Task: In the sheet Budget Analysis ToolFont size of heading  18 Font style of dataoswald 'Font size of data '9 Alignment of headline & dataAlign center.   Fill color in heading, Red Font color of dataIn the sheet  Attendance Sheet for Weekly Assessmentbook
Action: Mouse moved to (295, 134)
Screenshot: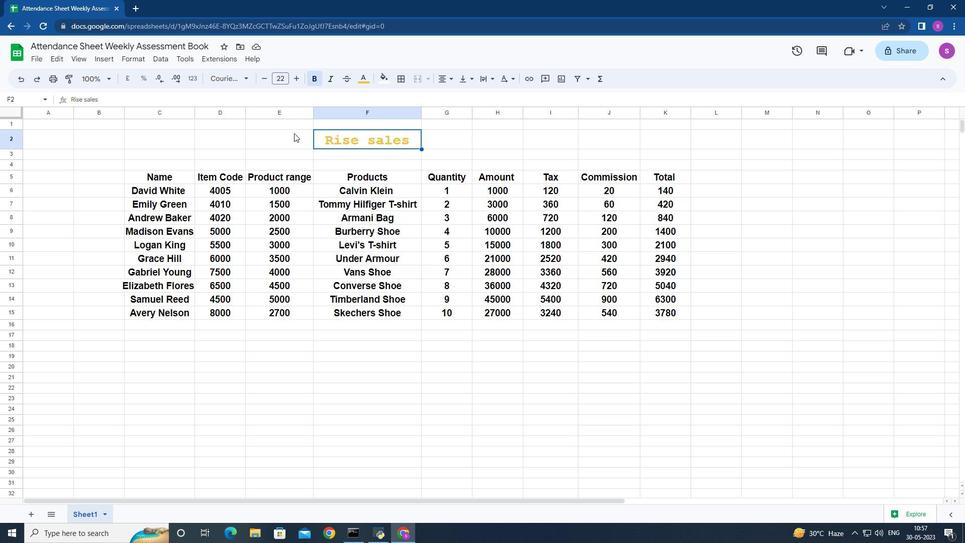 
Action: Mouse pressed left at (295, 134)
Screenshot: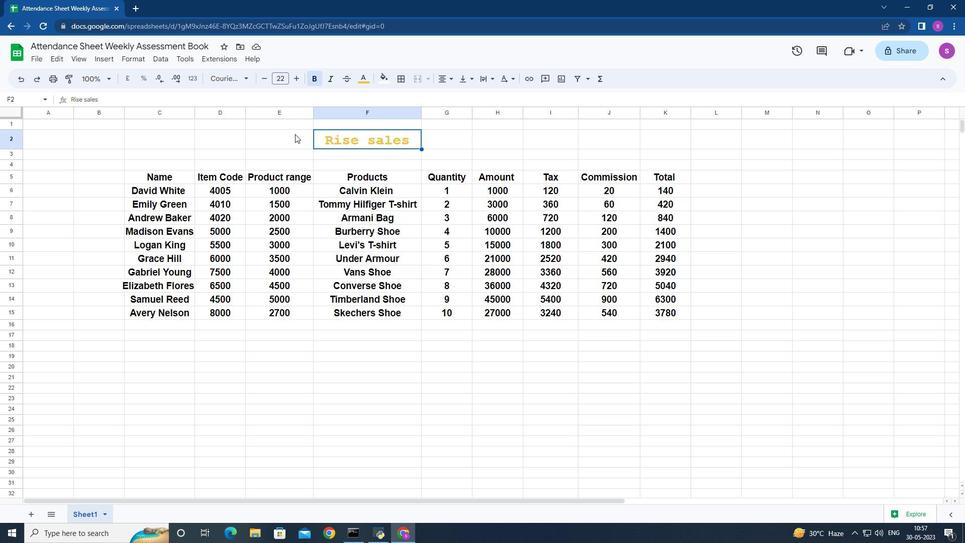 
Action: Mouse moved to (266, 76)
Screenshot: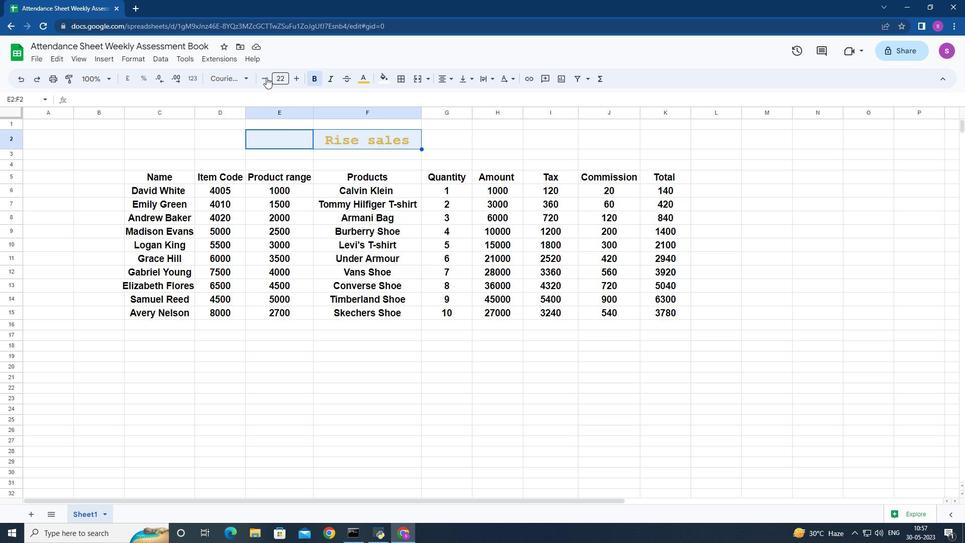 
Action: Mouse pressed left at (266, 76)
Screenshot: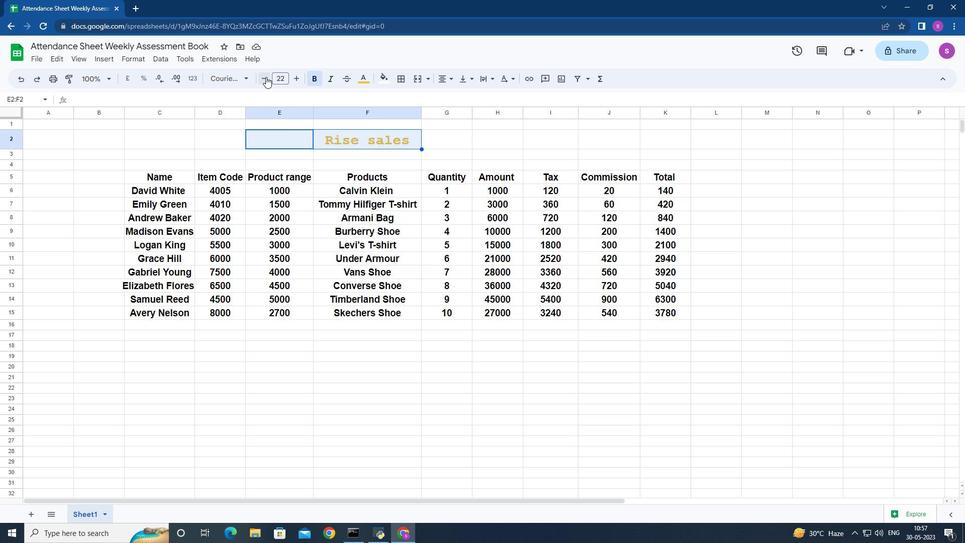 
Action: Mouse pressed left at (266, 76)
Screenshot: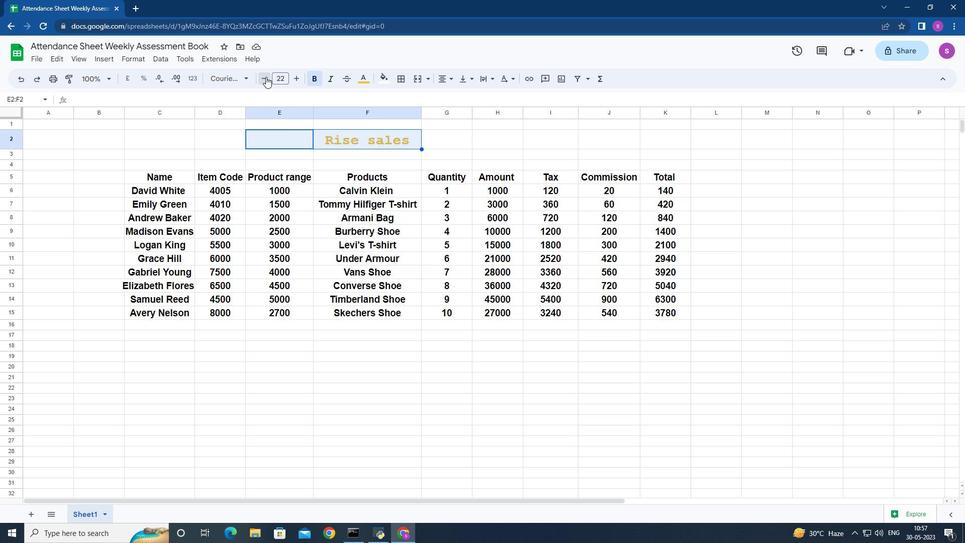 
Action: Mouse pressed left at (266, 76)
Screenshot: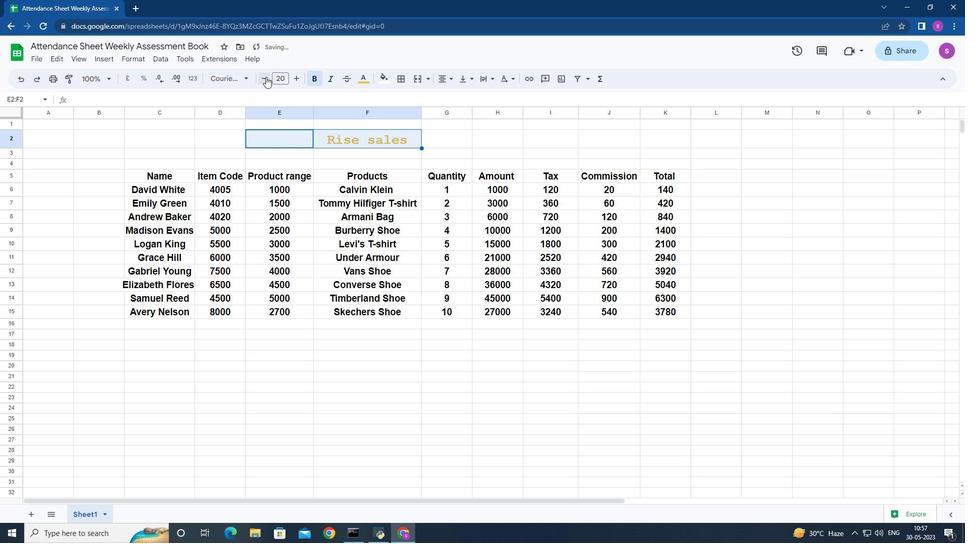 
Action: Mouse pressed left at (266, 76)
Screenshot: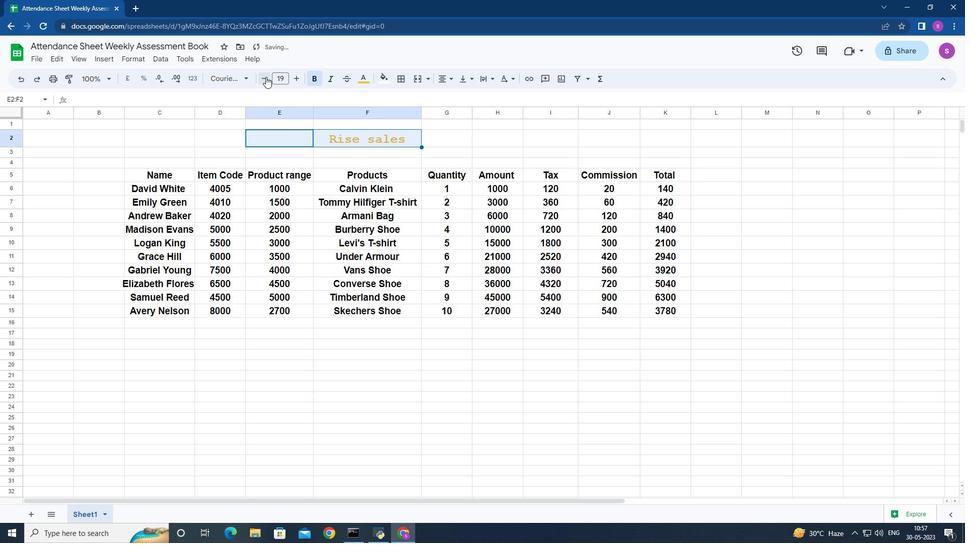 
Action: Mouse moved to (247, 79)
Screenshot: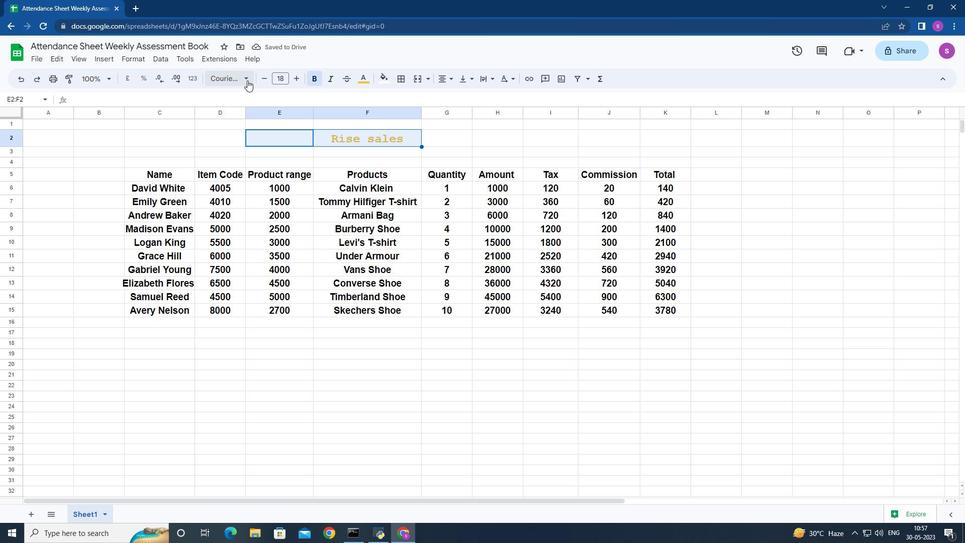 
Action: Mouse pressed left at (247, 79)
Screenshot: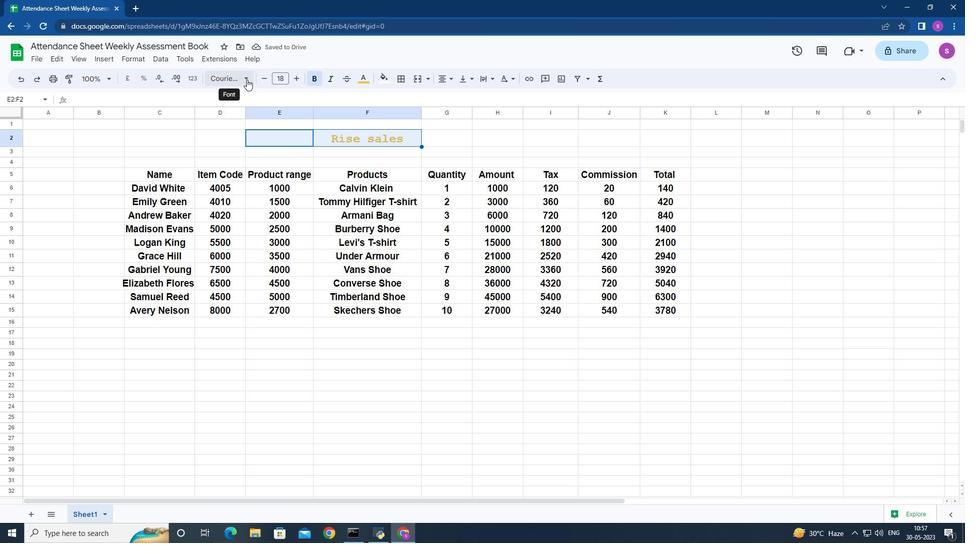 
Action: Mouse moved to (271, 194)
Screenshot: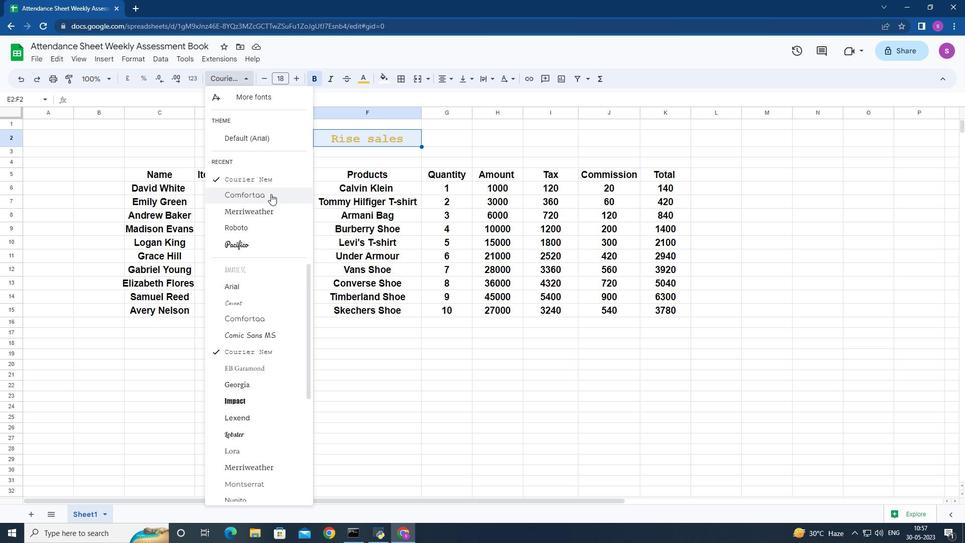 
Action: Mouse scrolled (271, 194) with delta (0, 0)
Screenshot: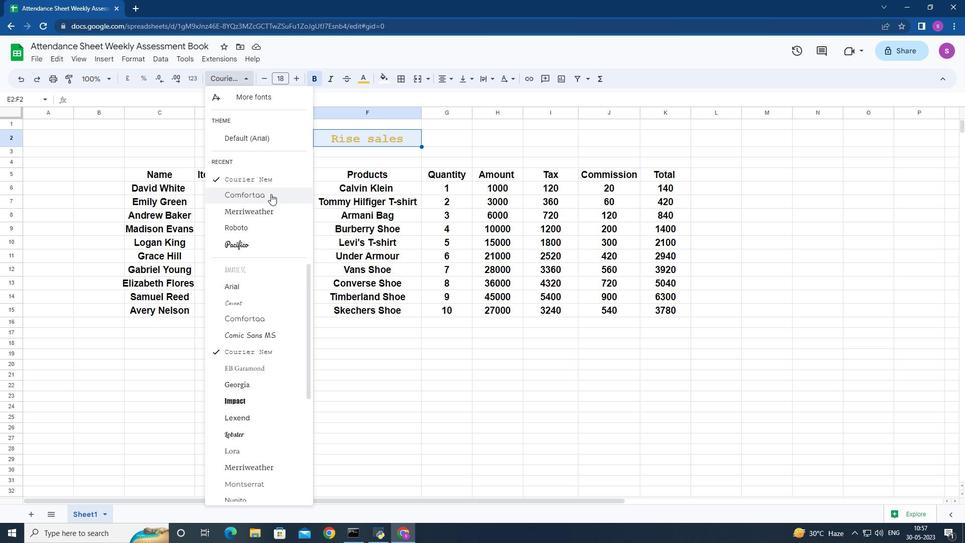 
Action: Mouse moved to (261, 207)
Screenshot: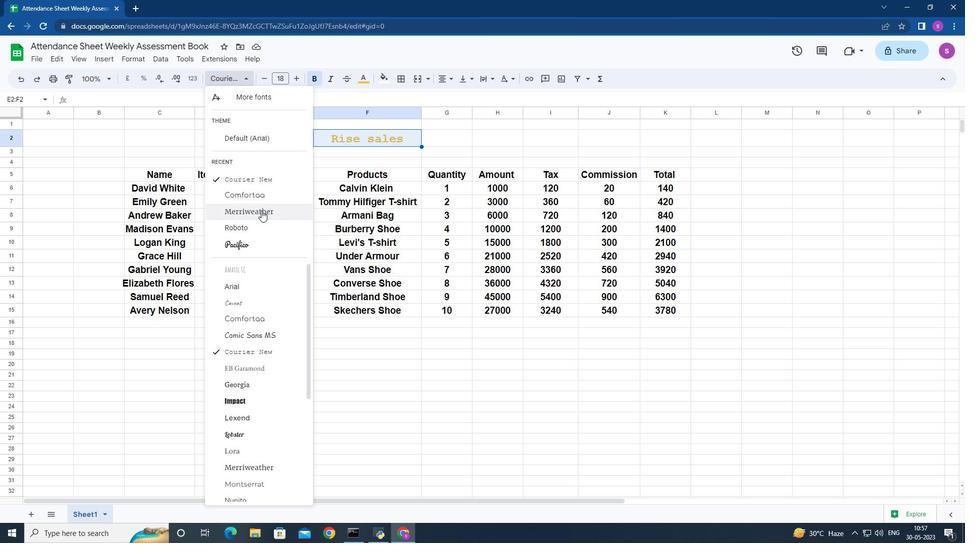
Action: Mouse scrolled (261, 208) with delta (0, 0)
Screenshot: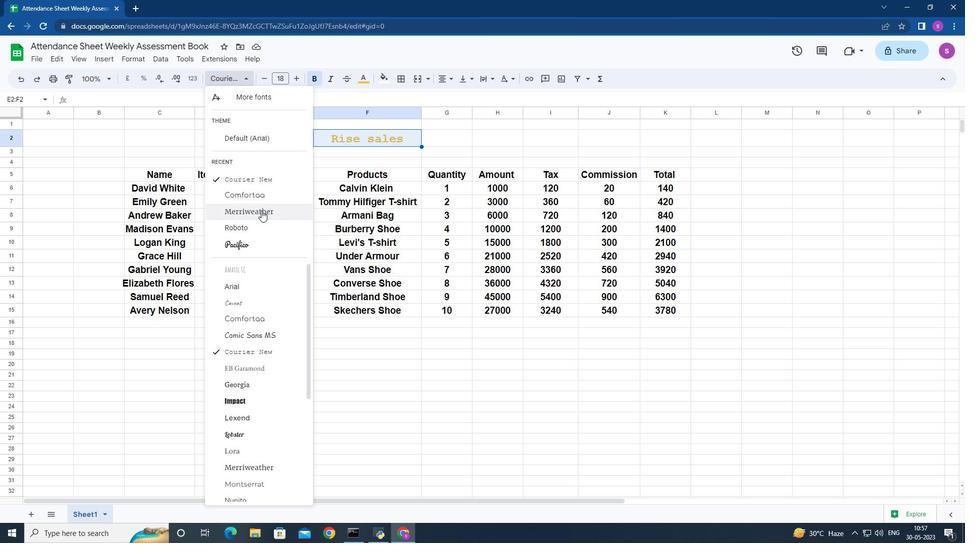 
Action: Mouse scrolled (261, 208) with delta (0, 0)
Screenshot: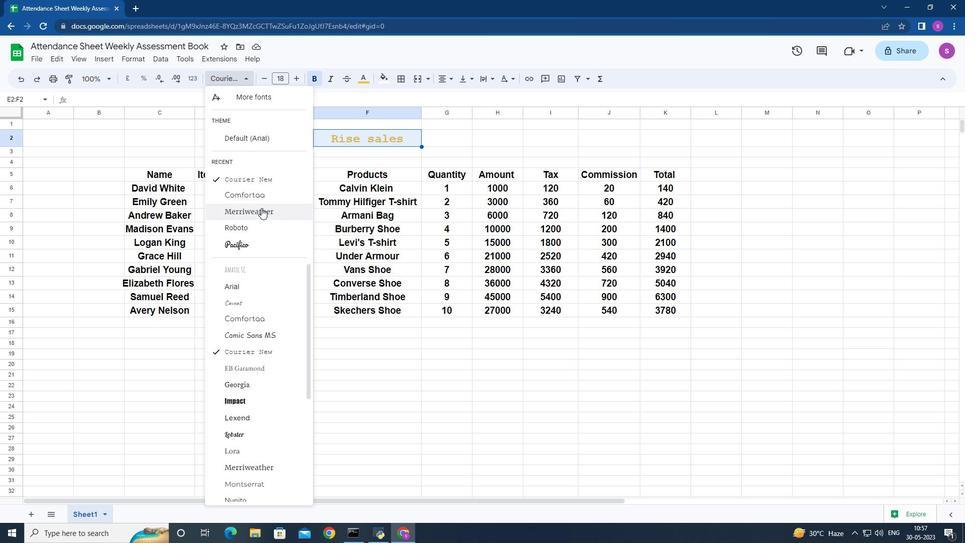 
Action: Mouse moved to (261, 207)
Screenshot: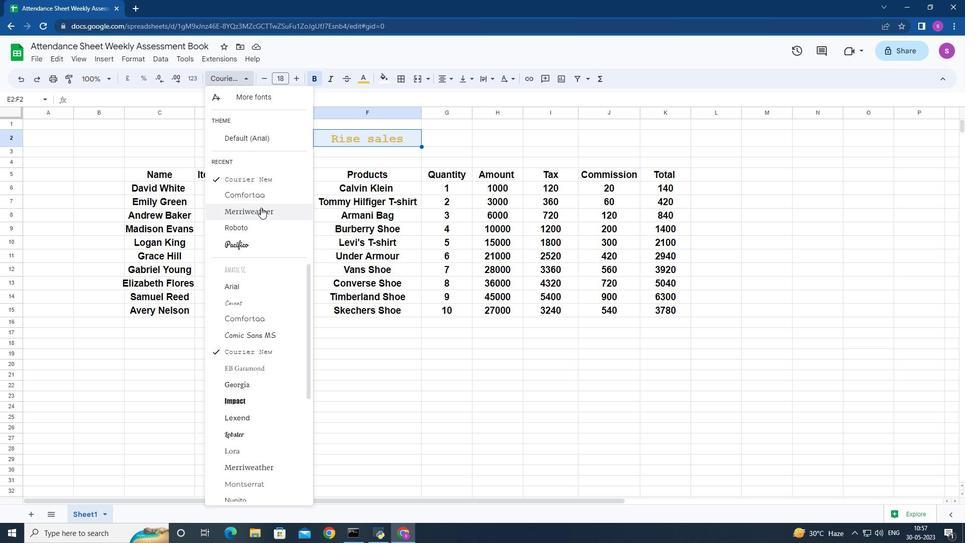 
Action: Mouse scrolled (261, 208) with delta (0, 0)
Screenshot: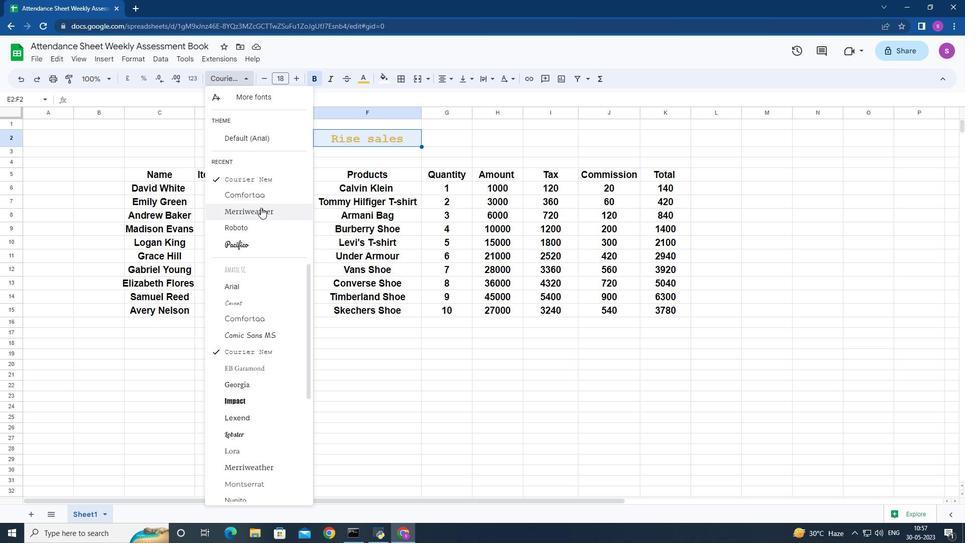 
Action: Mouse moved to (261, 208)
Screenshot: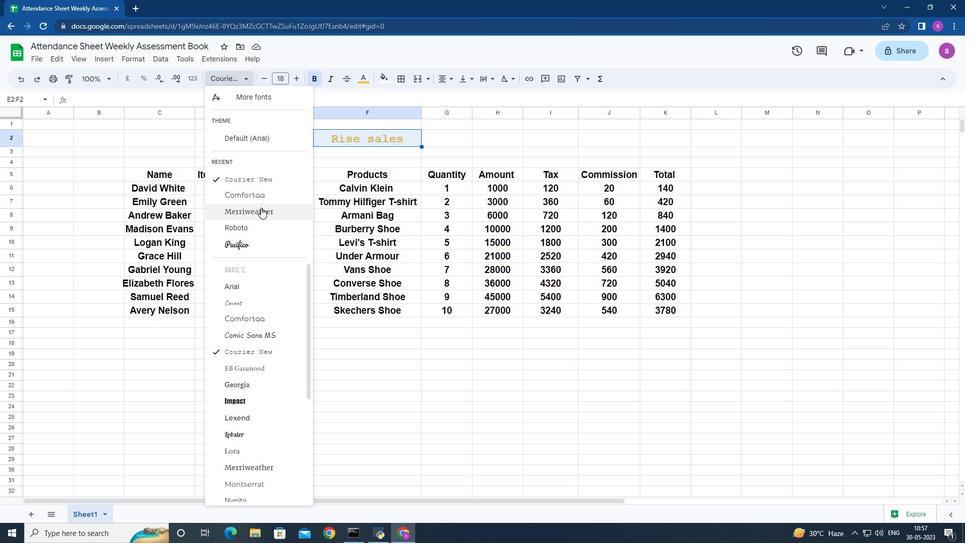 
Action: Mouse scrolled (261, 208) with delta (0, 0)
Screenshot: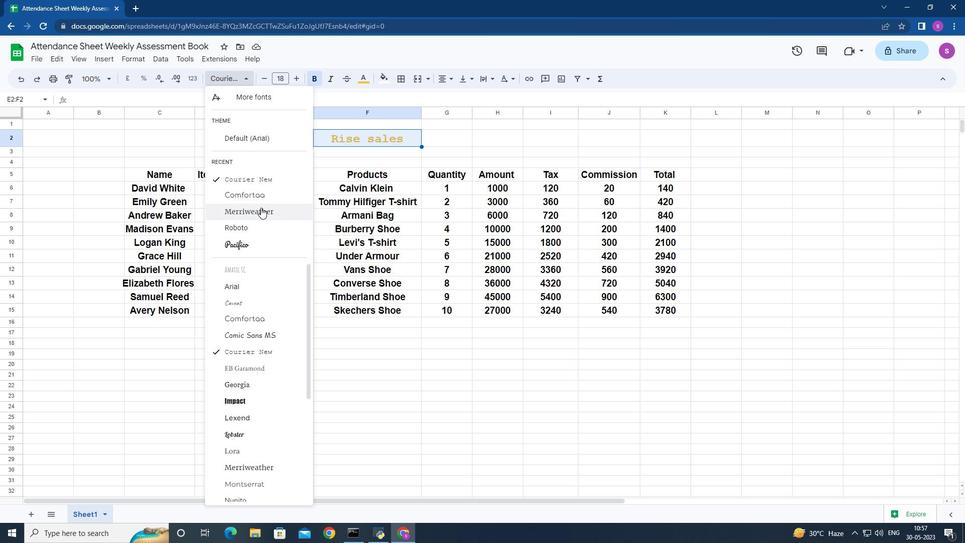 
Action: Mouse moved to (268, 302)
Screenshot: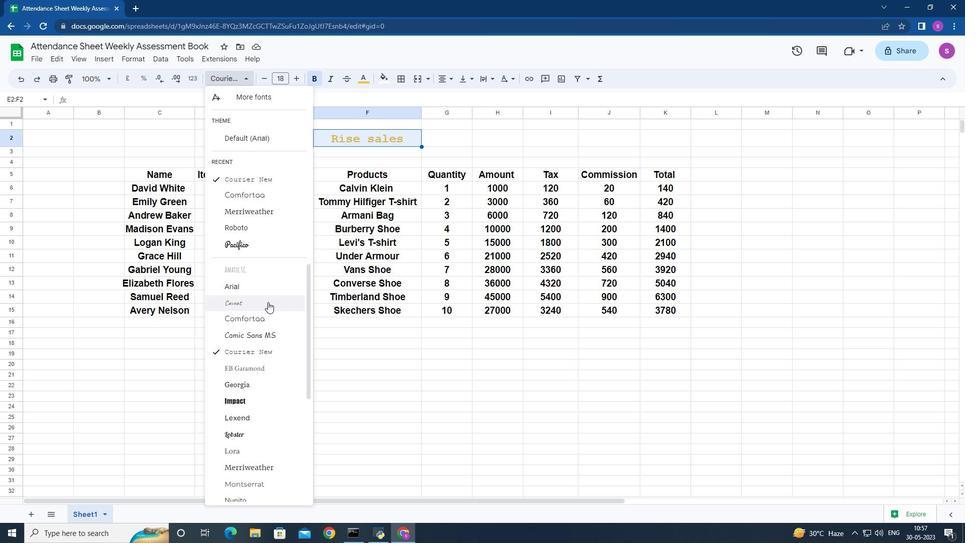 
Action: Mouse scrolled (268, 301) with delta (0, 0)
Screenshot: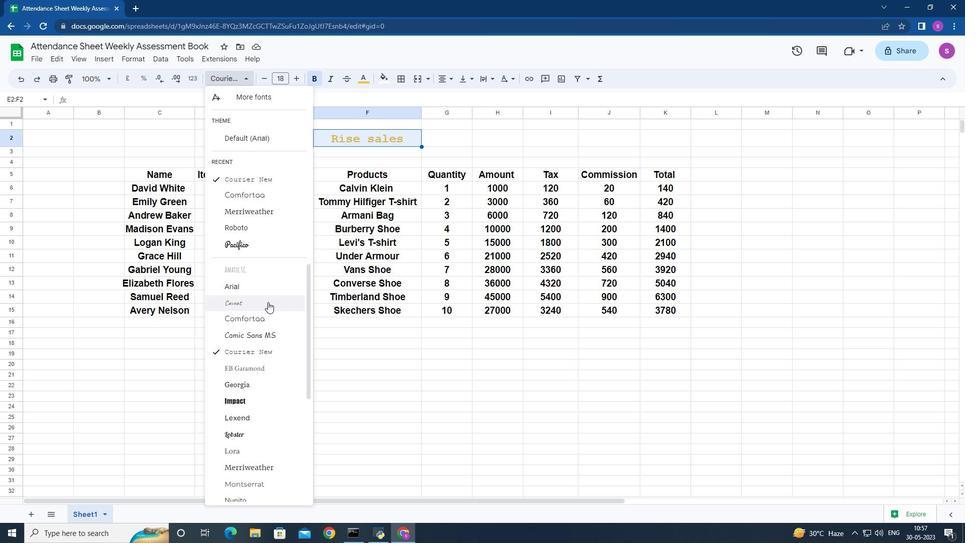 
Action: Mouse moved to (268, 302)
Screenshot: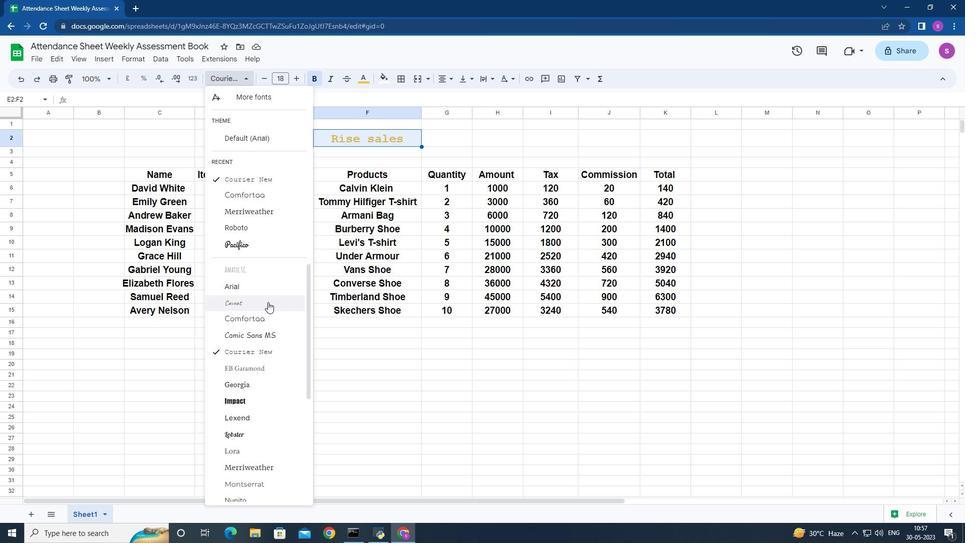 
Action: Mouse scrolled (268, 302) with delta (0, 0)
Screenshot: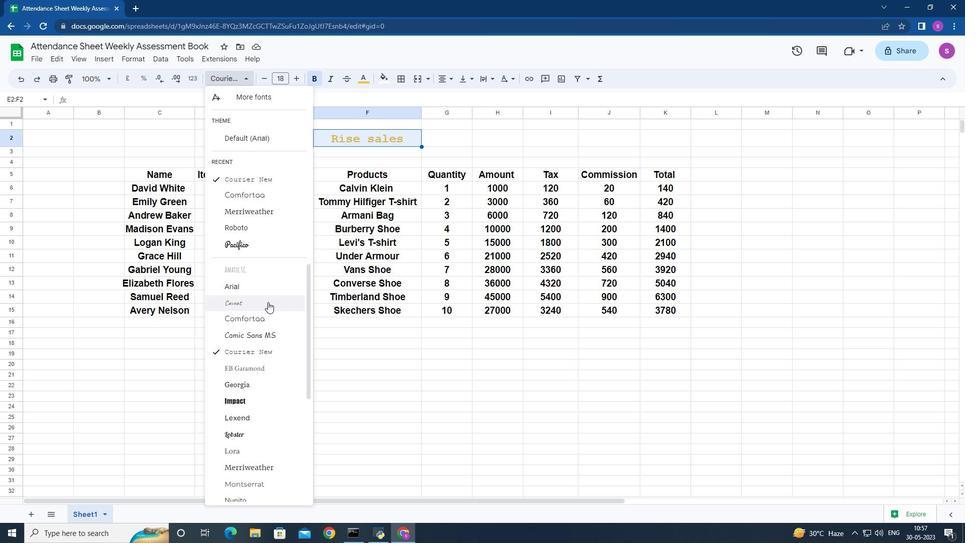 
Action: Mouse moved to (267, 303)
Screenshot: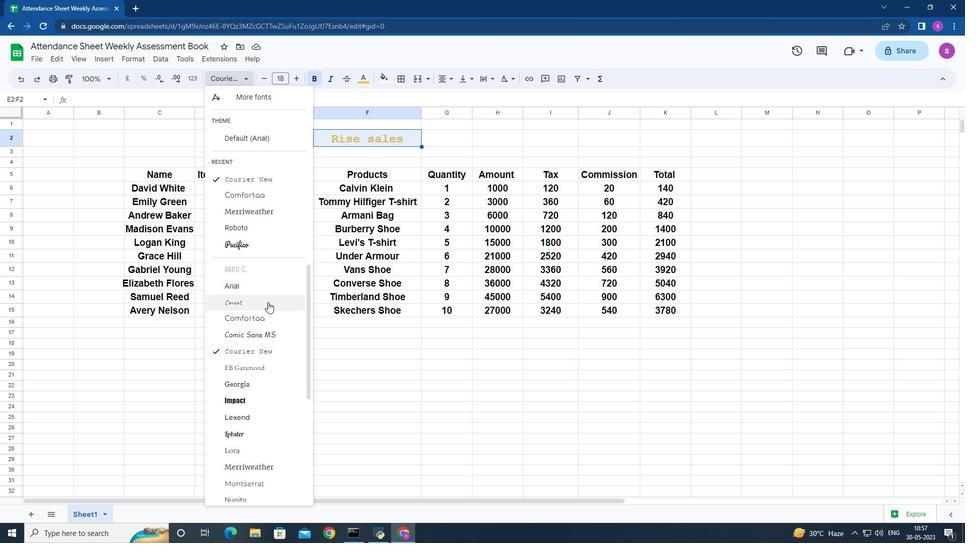 
Action: Mouse scrolled (267, 302) with delta (0, 0)
Screenshot: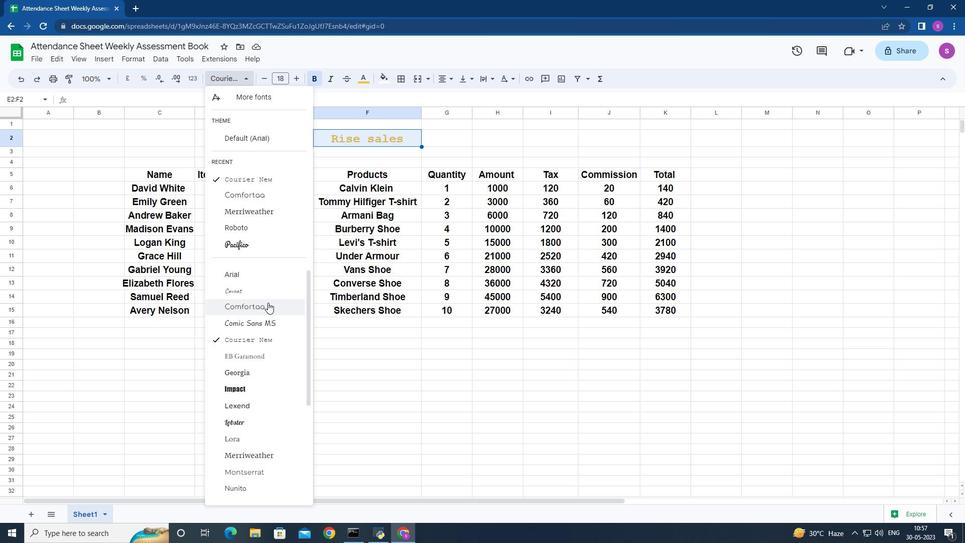 
Action: Mouse scrolled (267, 302) with delta (0, 0)
Screenshot: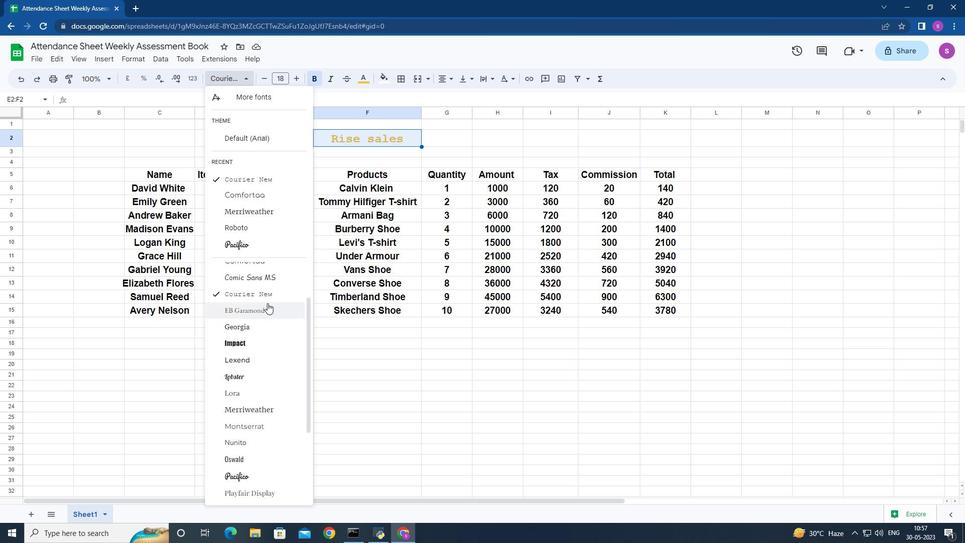 
Action: Mouse scrolled (267, 302) with delta (0, 0)
Screenshot: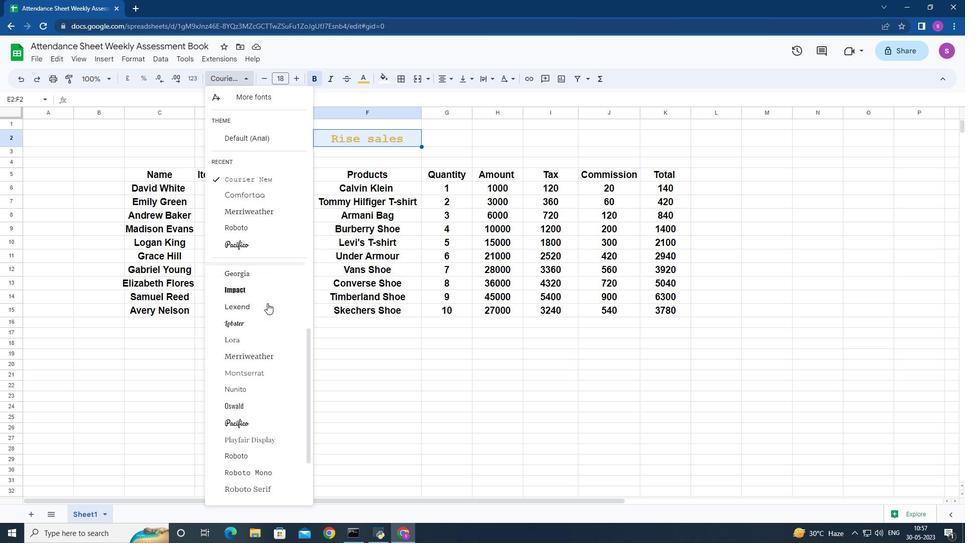 
Action: Mouse moved to (267, 303)
Screenshot: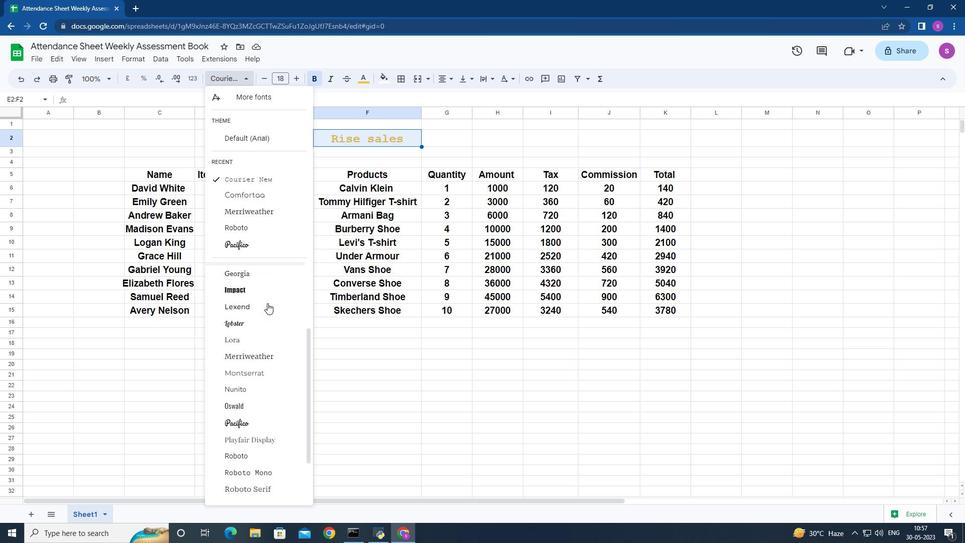 
Action: Mouse scrolled (267, 302) with delta (0, 0)
Screenshot: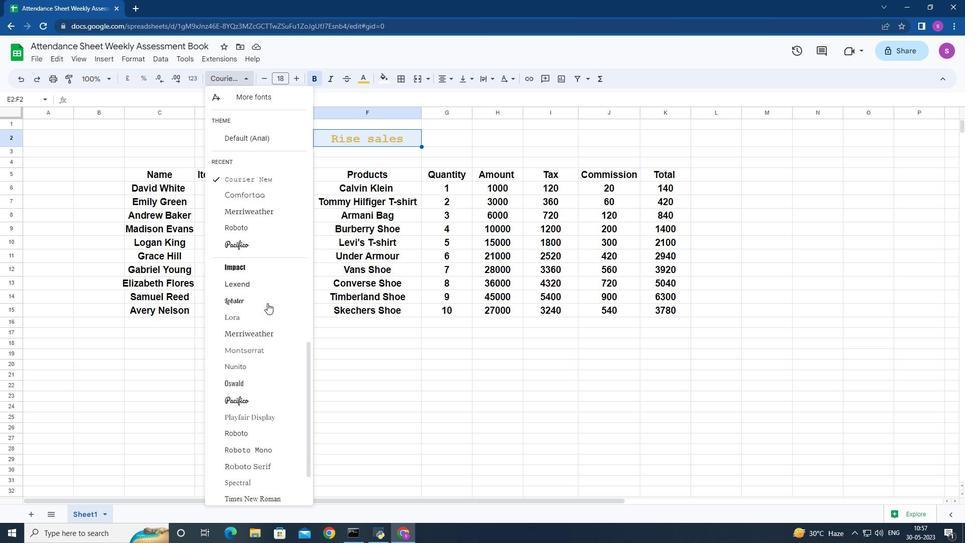 
Action: Mouse moved to (264, 345)
Screenshot: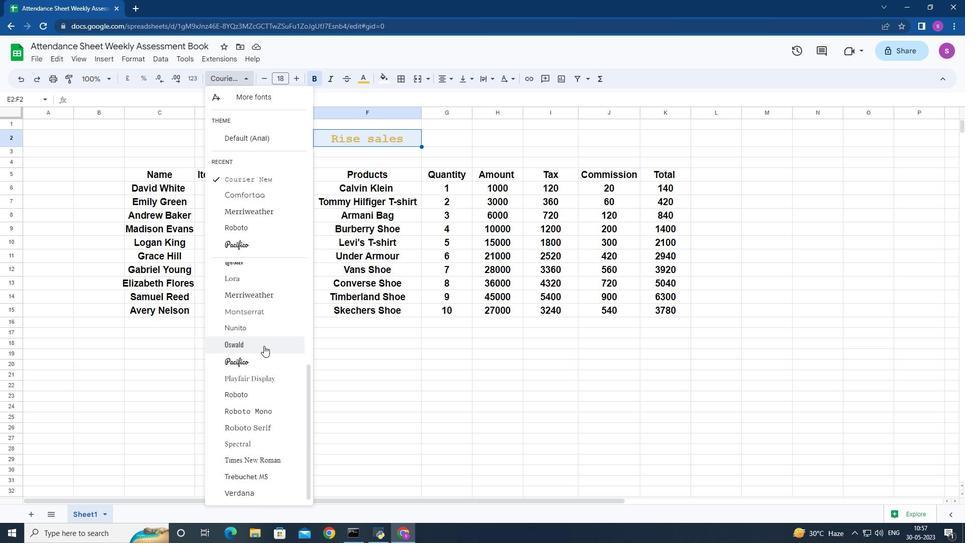 
Action: Mouse pressed left at (264, 345)
Screenshot: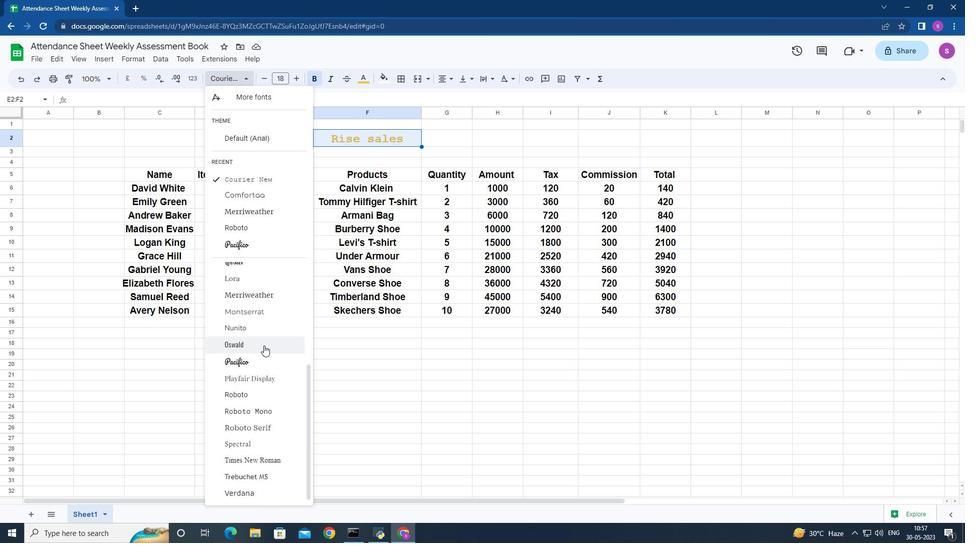 
Action: Mouse moved to (126, 176)
Screenshot: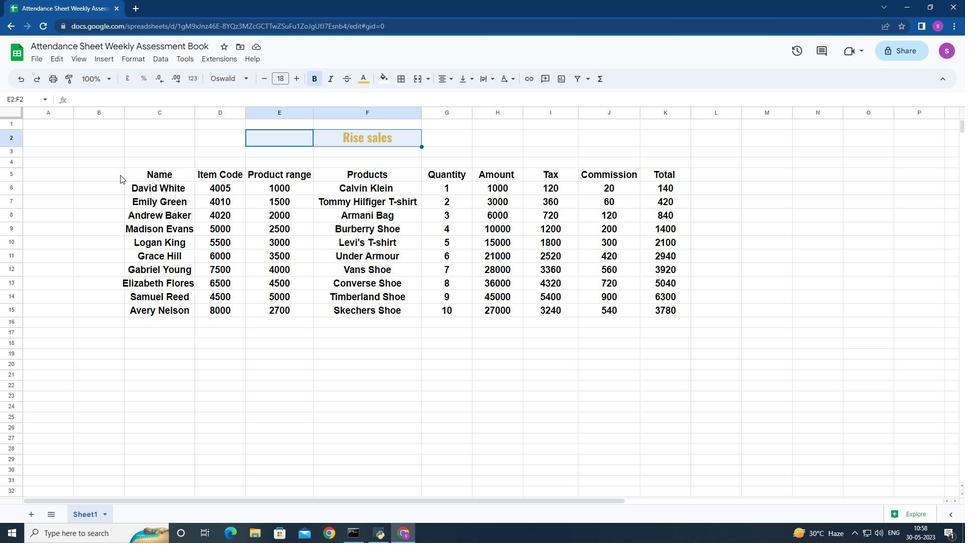 
Action: Mouse pressed left at (126, 176)
Screenshot: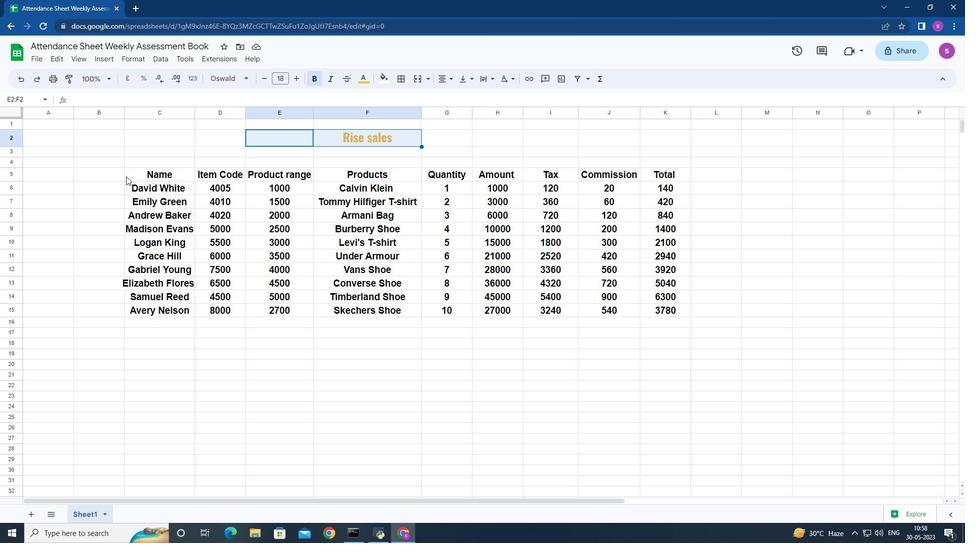 
Action: Mouse moved to (265, 80)
Screenshot: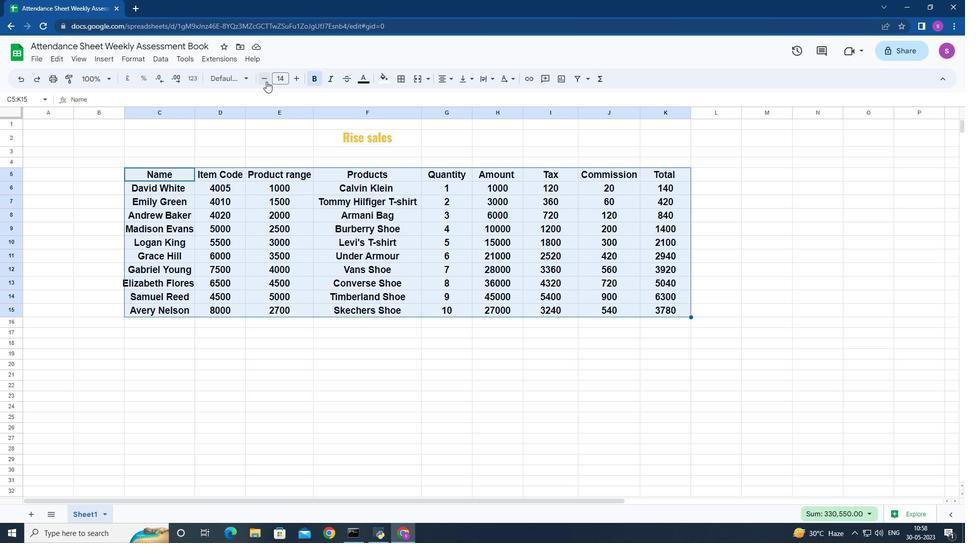 
Action: Mouse pressed left at (265, 80)
Screenshot: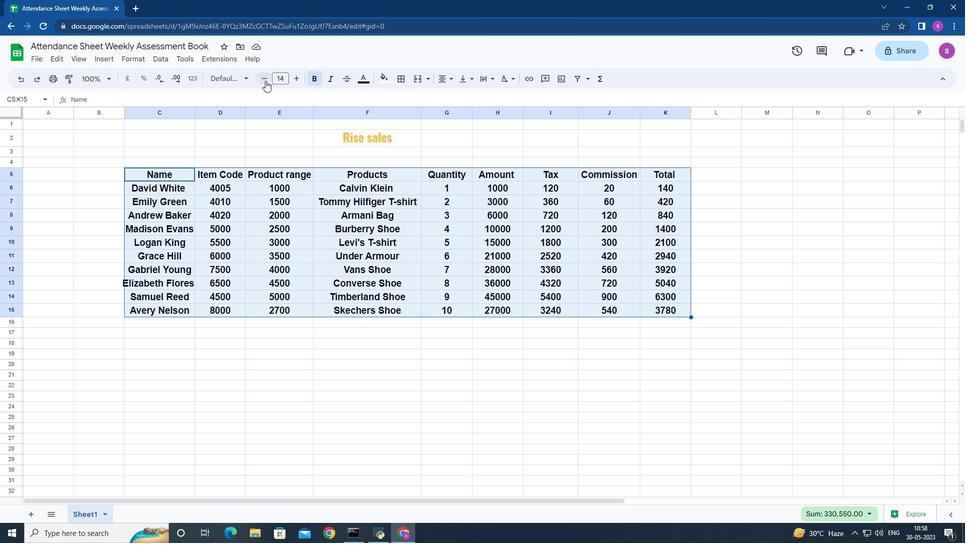 
Action: Mouse pressed left at (265, 80)
Screenshot: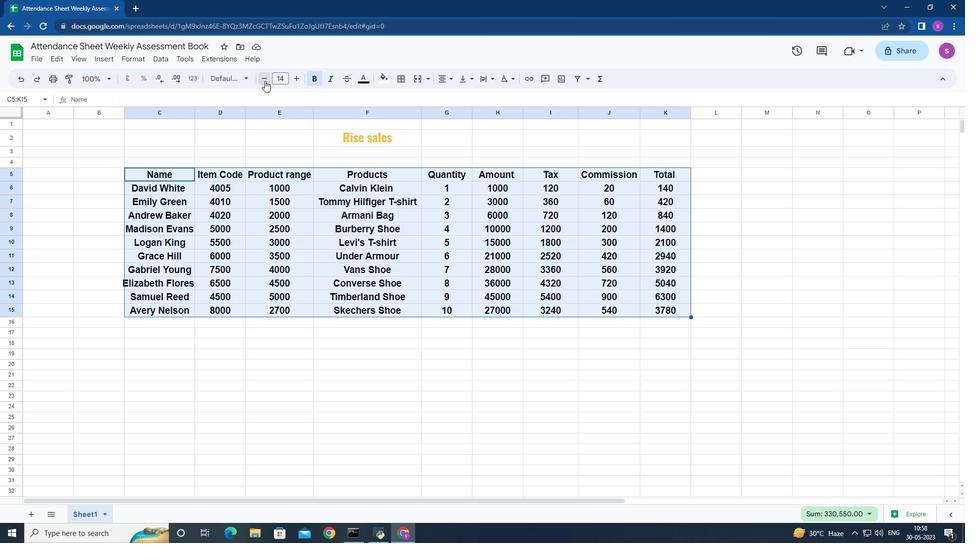 
Action: Mouse pressed left at (265, 80)
Screenshot: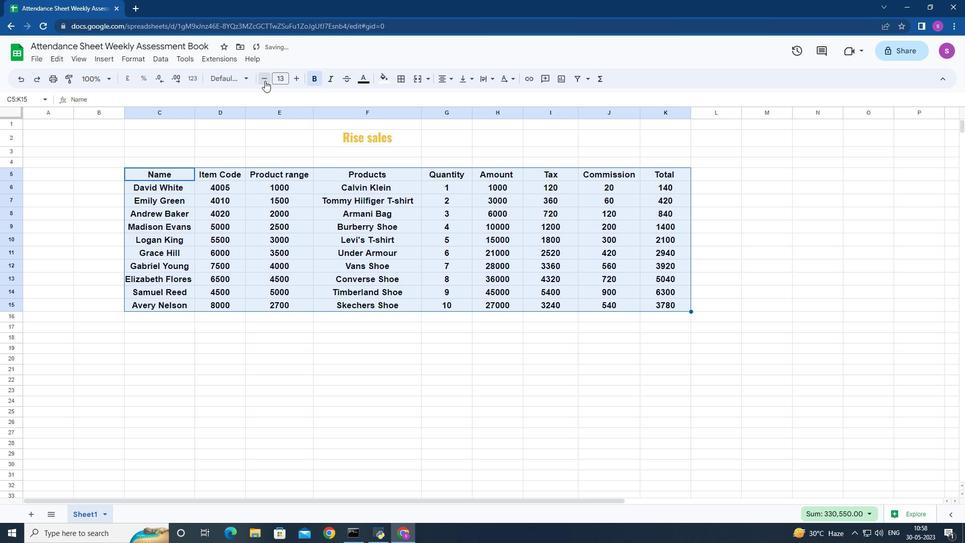 
Action: Mouse pressed left at (265, 80)
Screenshot: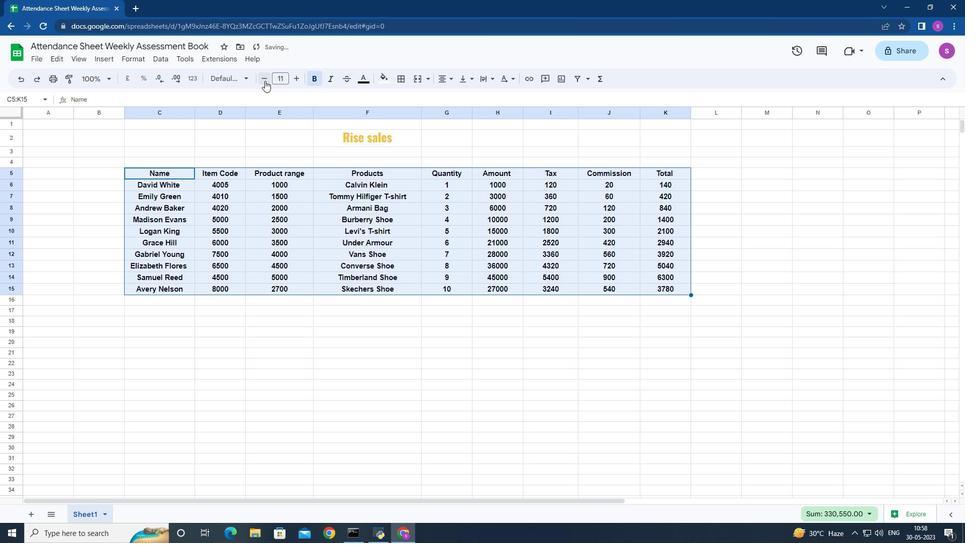 
Action: Mouse pressed left at (265, 80)
Screenshot: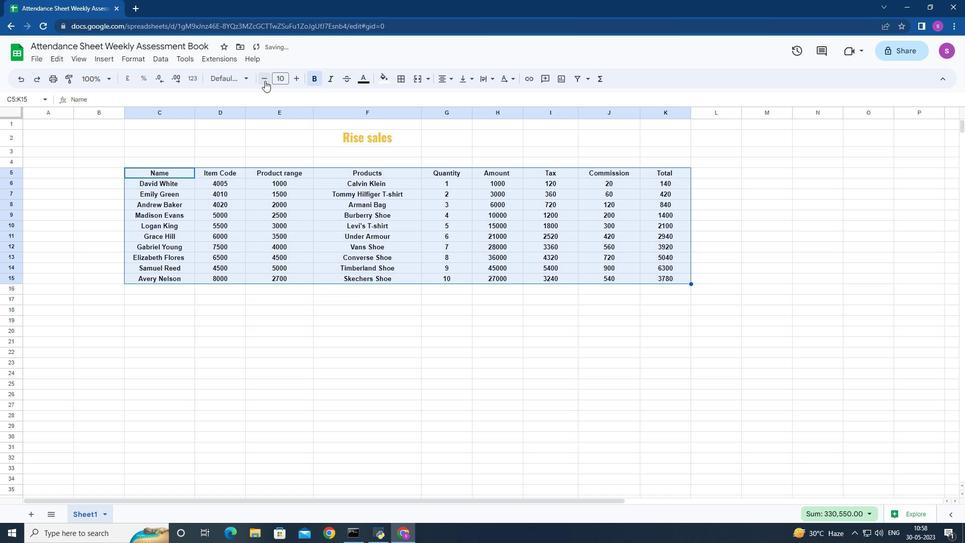 
Action: Mouse moved to (334, 135)
Screenshot: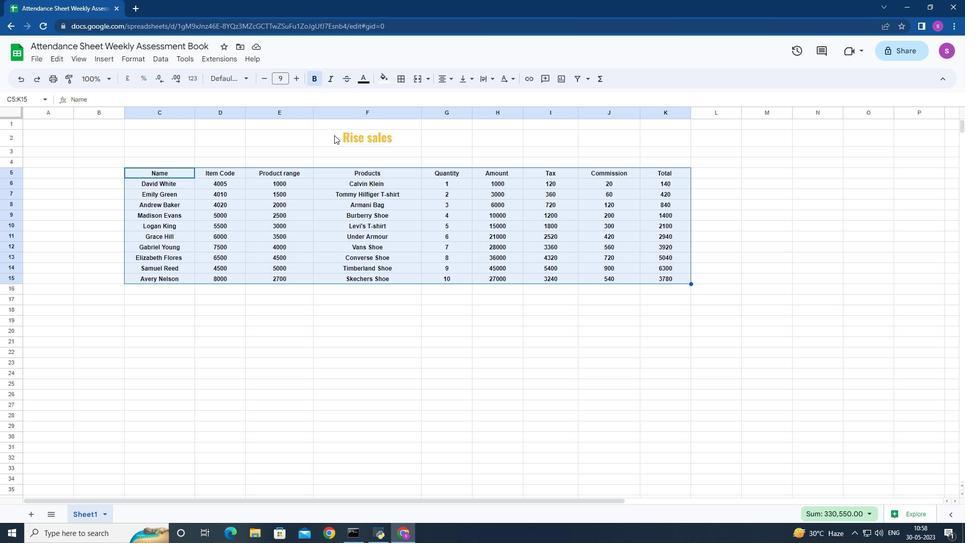 
Action: Mouse pressed left at (334, 135)
Screenshot: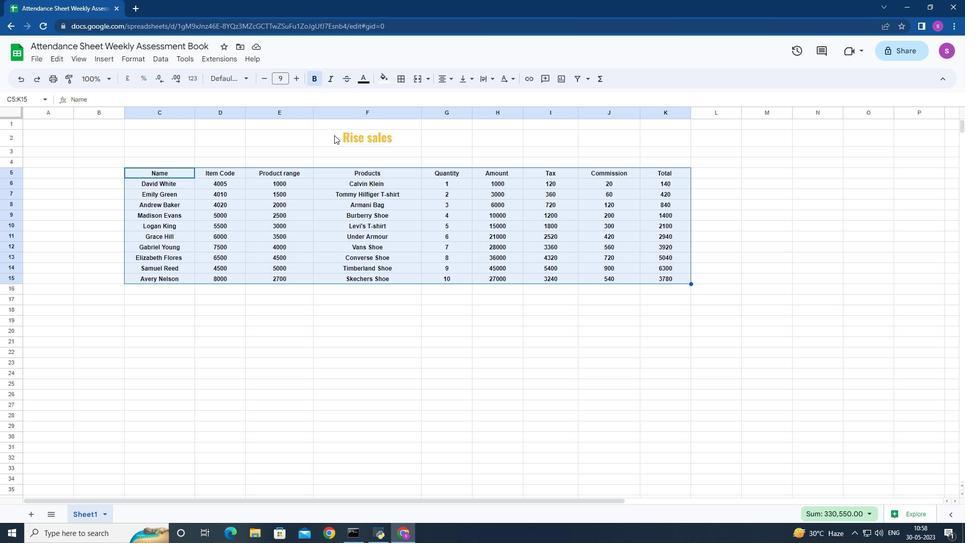 
Action: Mouse moved to (383, 79)
Screenshot: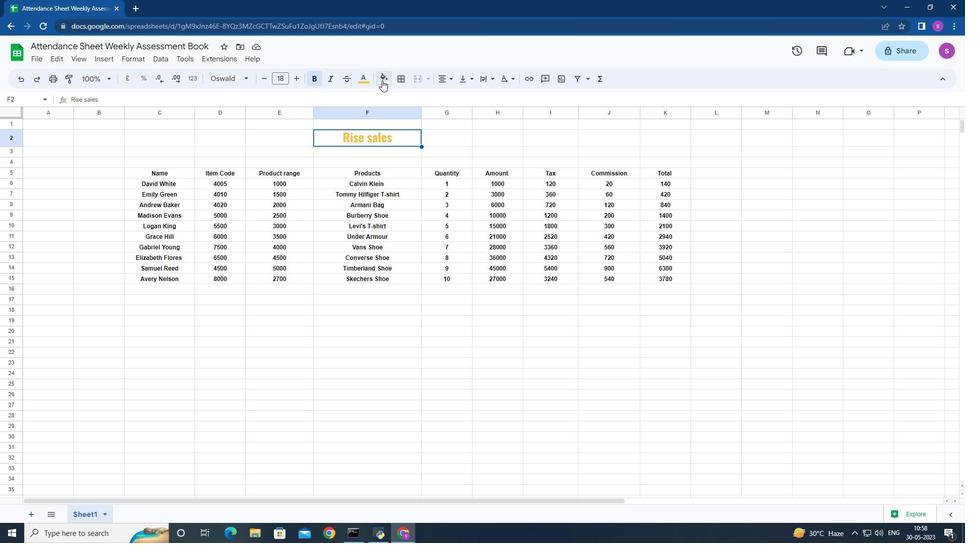 
Action: Mouse pressed left at (383, 79)
Screenshot: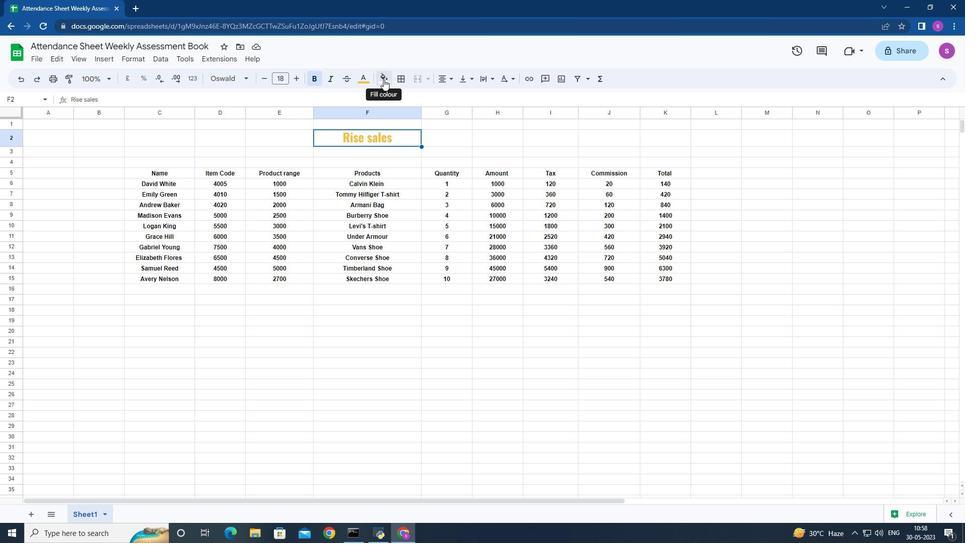 
Action: Mouse moved to (399, 124)
Screenshot: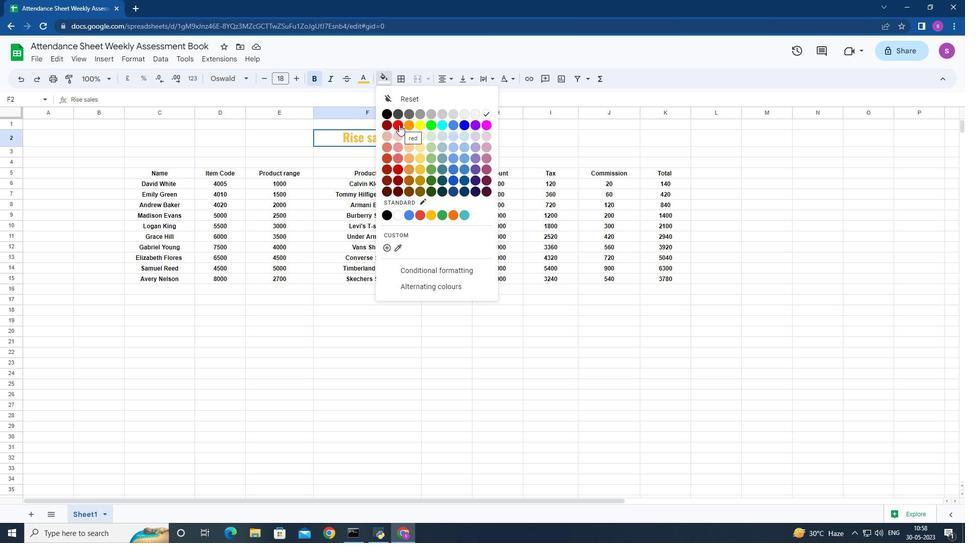 
Action: Mouse pressed left at (399, 124)
Screenshot: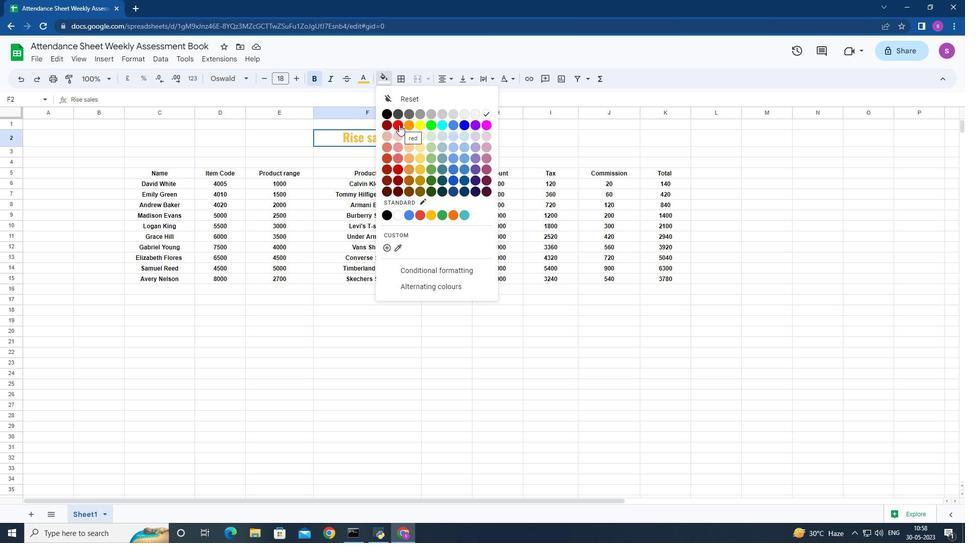 
Action: Mouse moved to (134, 173)
Screenshot: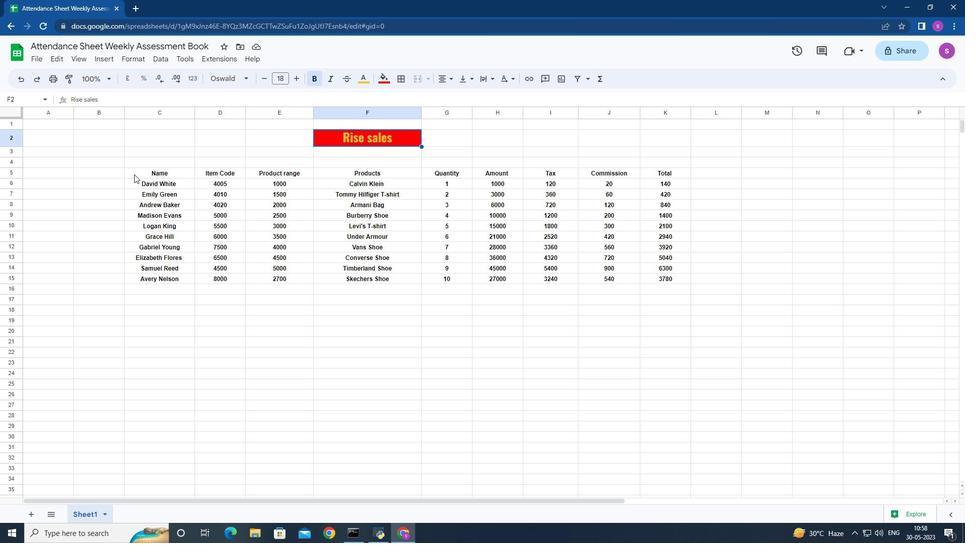
Action: Mouse pressed left at (134, 173)
Screenshot: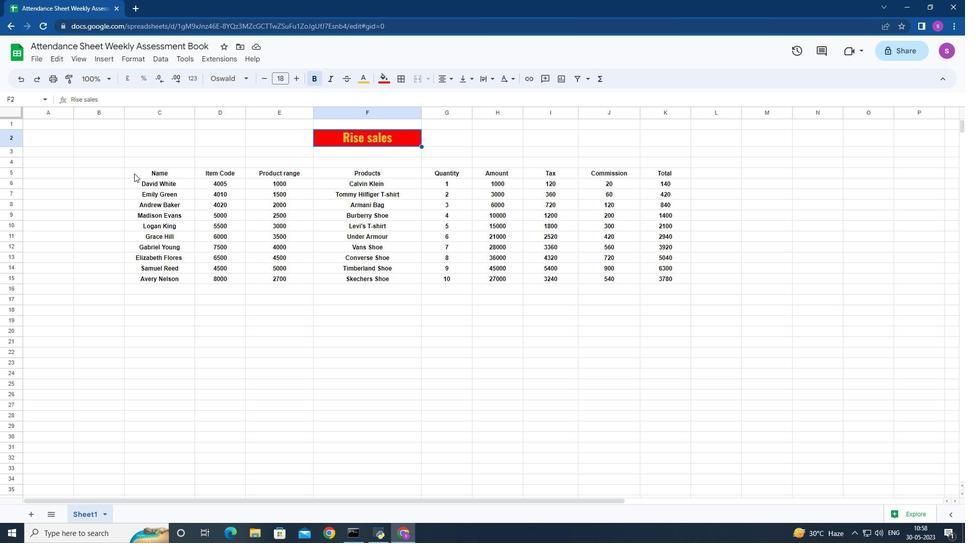 
Action: Mouse moved to (364, 78)
Screenshot: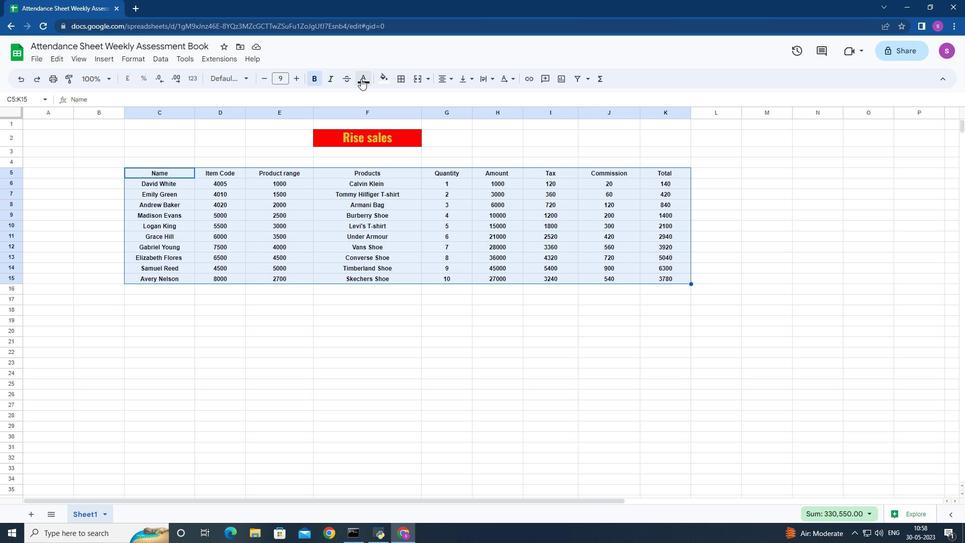 
Action: Mouse pressed left at (364, 78)
Screenshot: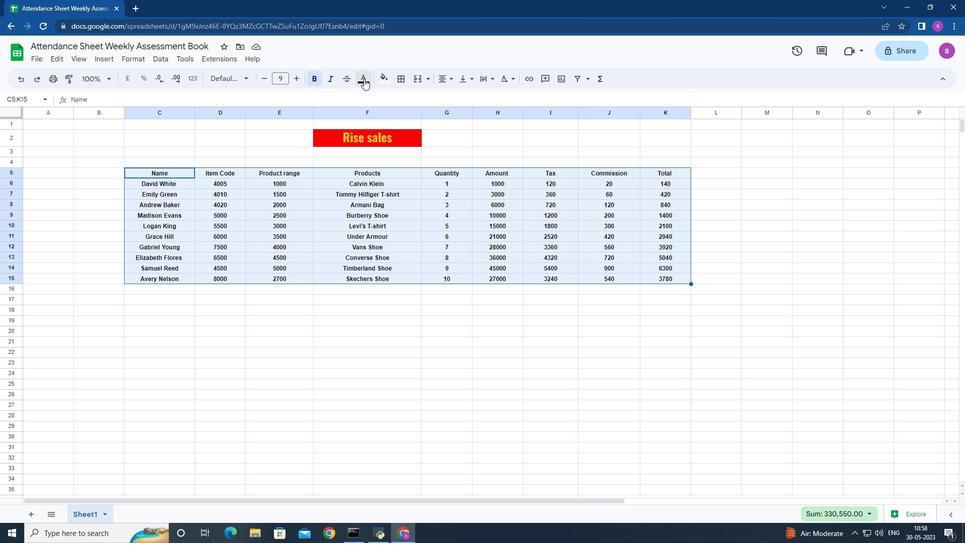 
Action: Mouse moved to (376, 123)
Screenshot: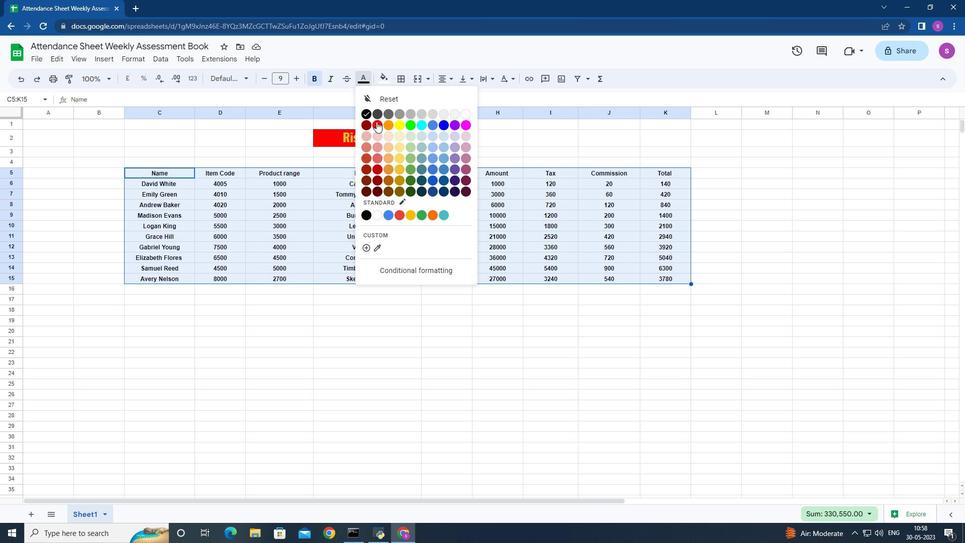 
Action: Mouse pressed left at (376, 123)
Screenshot: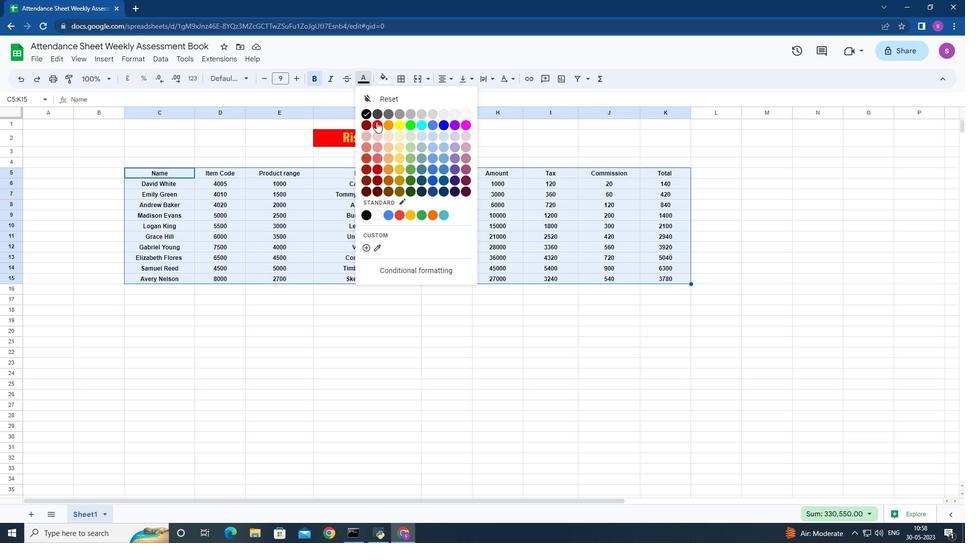
Action: Mouse moved to (444, 228)
Screenshot: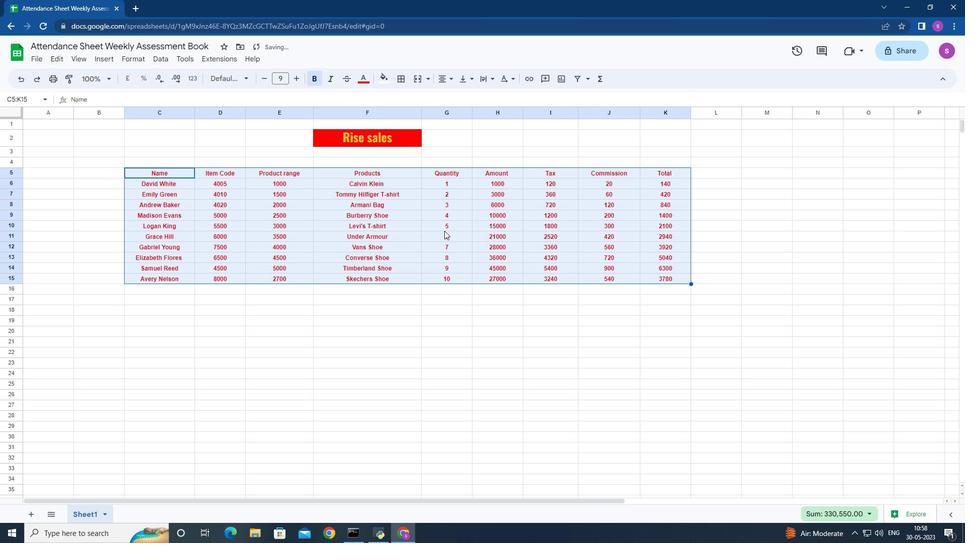 
Action: Mouse scrolled (444, 229) with delta (0, 0)
Screenshot: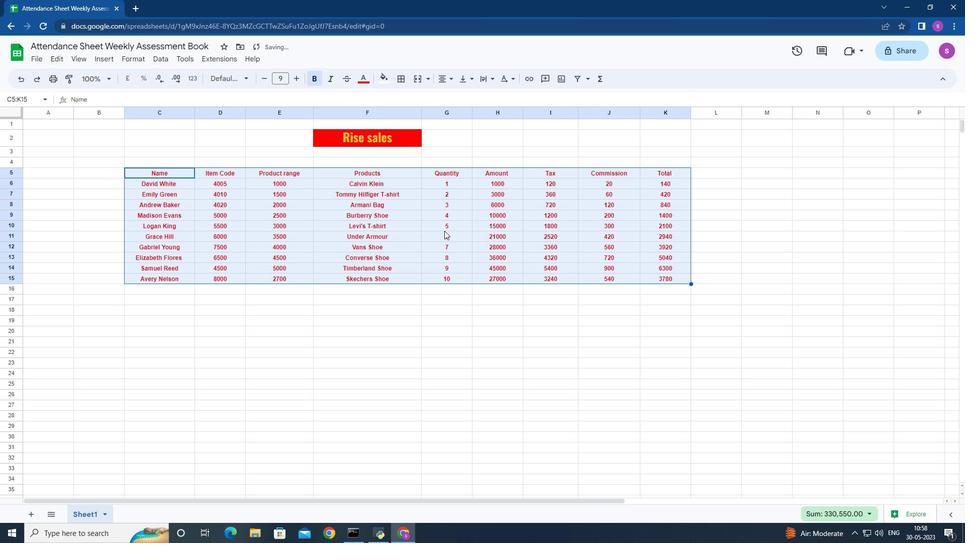 
Action: Mouse moved to (451, 227)
Screenshot: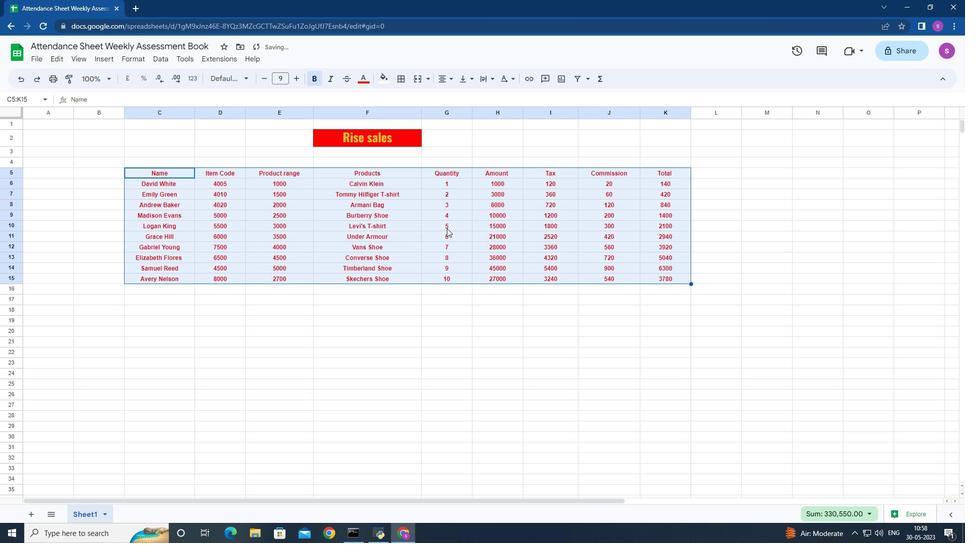 
Action: Mouse scrolled (451, 228) with delta (0, 0)
Screenshot: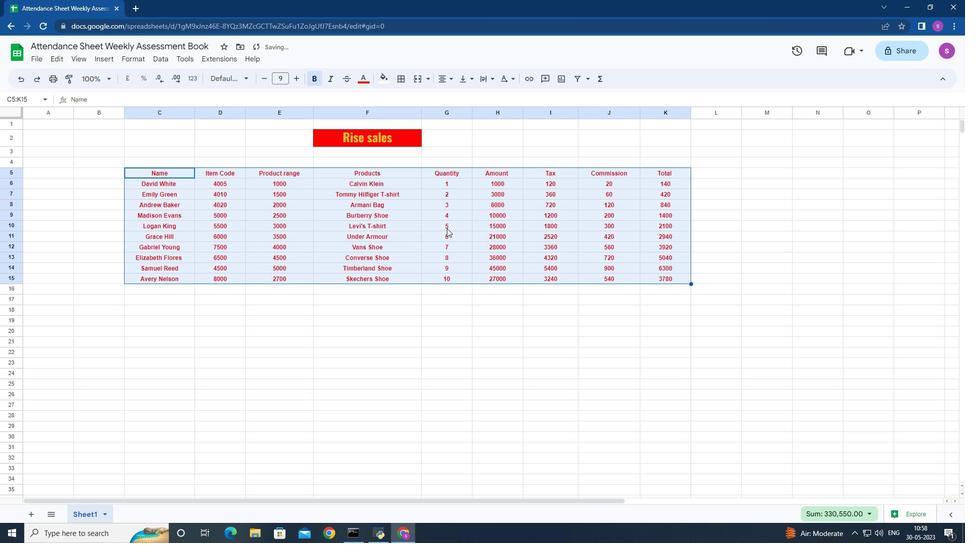 
Action: Mouse moved to (462, 229)
Screenshot: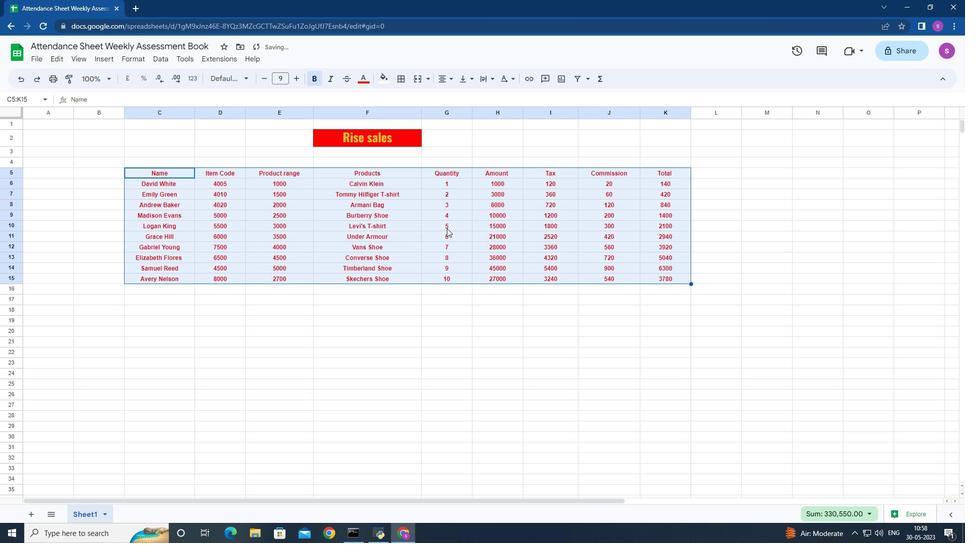 
Action: Mouse scrolled (462, 229) with delta (0, 0)
Screenshot: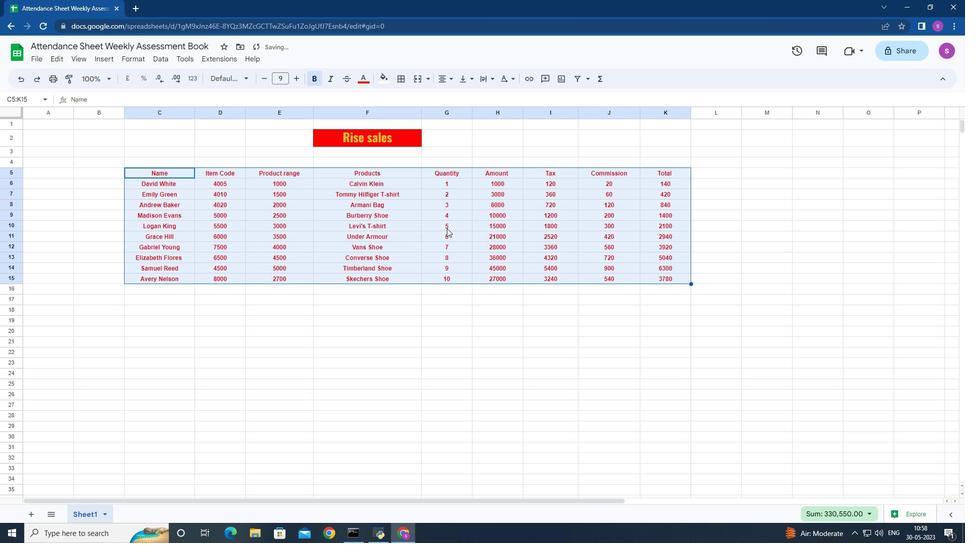 
Action: Mouse moved to (490, 229)
Screenshot: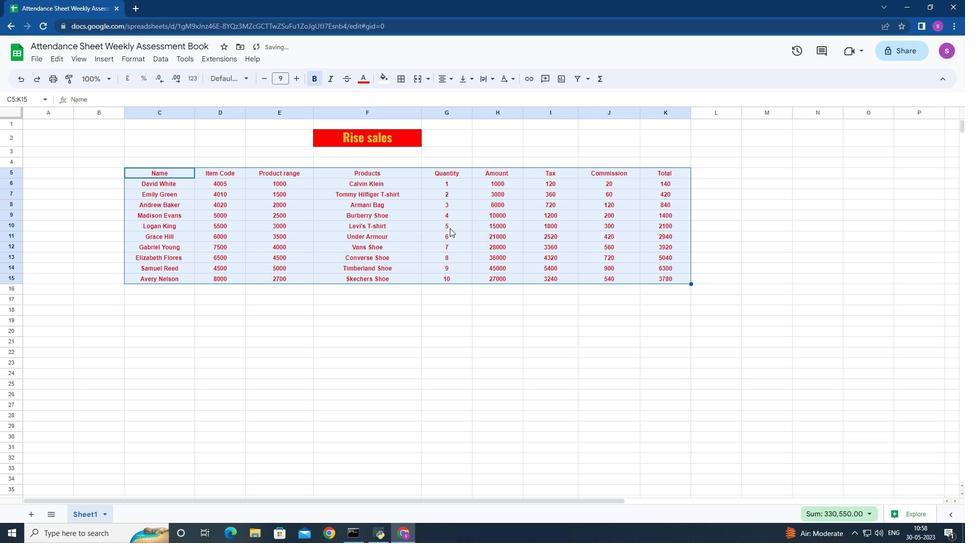 
Action: Mouse scrolled (490, 230) with delta (0, 0)
Screenshot: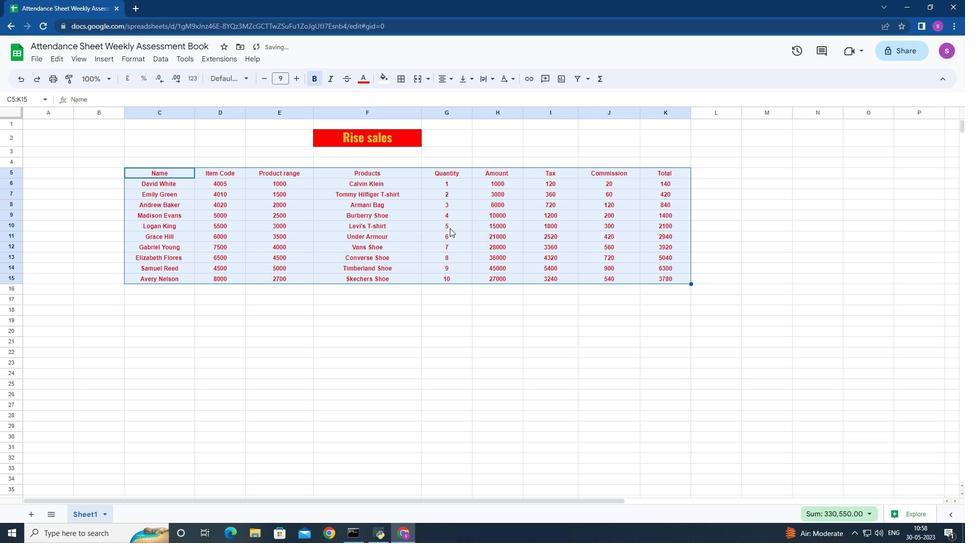 
Action: Mouse moved to (639, 153)
Screenshot: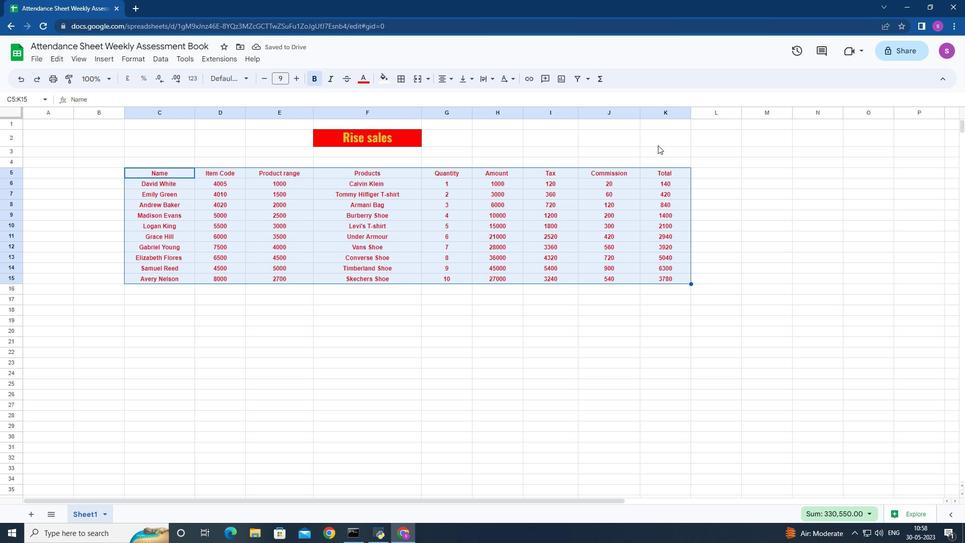
Action: Mouse pressed left at (658, 145)
Screenshot: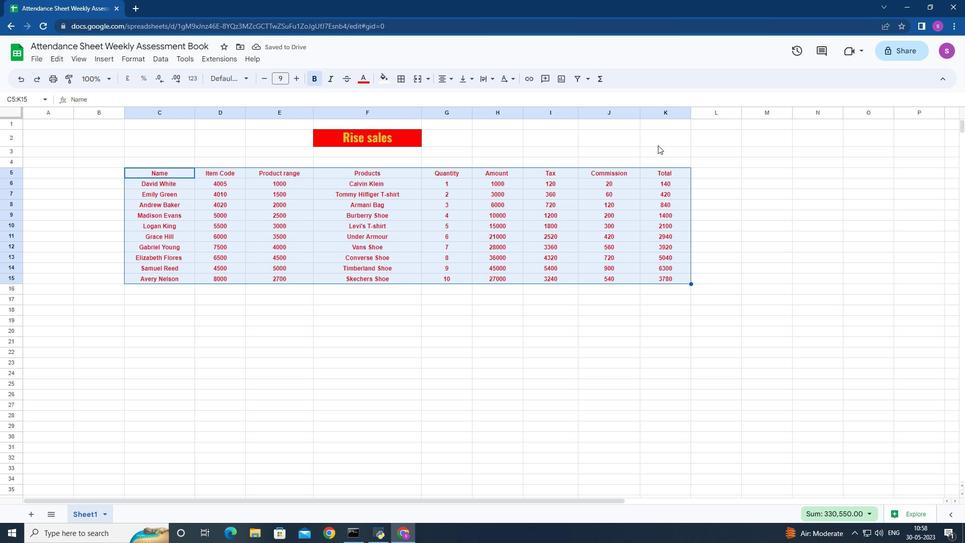 
Action: Mouse moved to (386, 176)
Screenshot: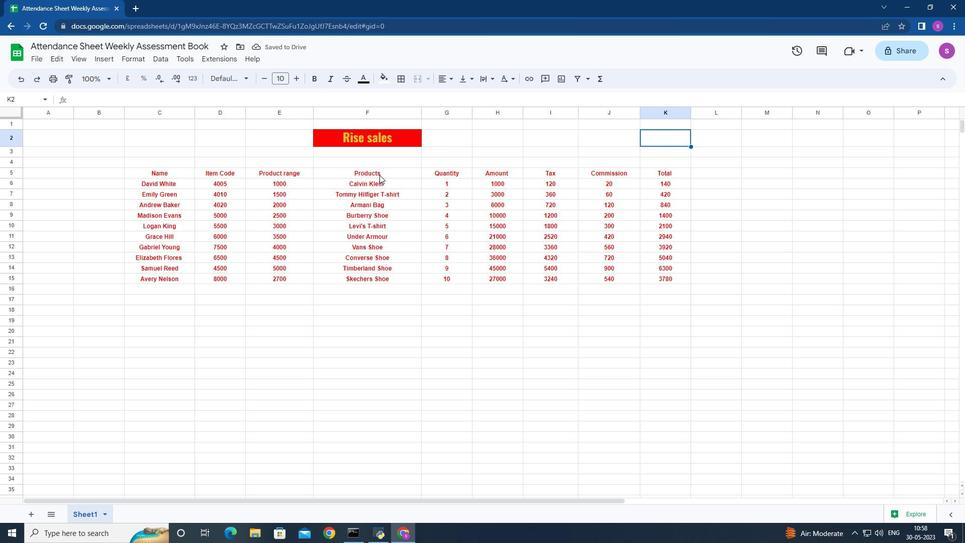 
Action: Mouse scrolled (386, 175) with delta (0, 0)
Screenshot: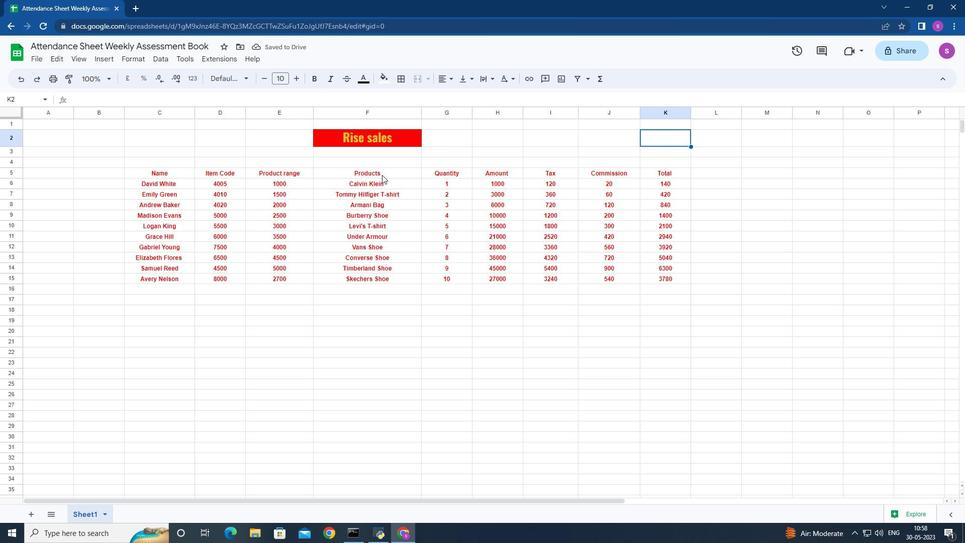 
Action: Mouse moved to (386, 176)
Screenshot: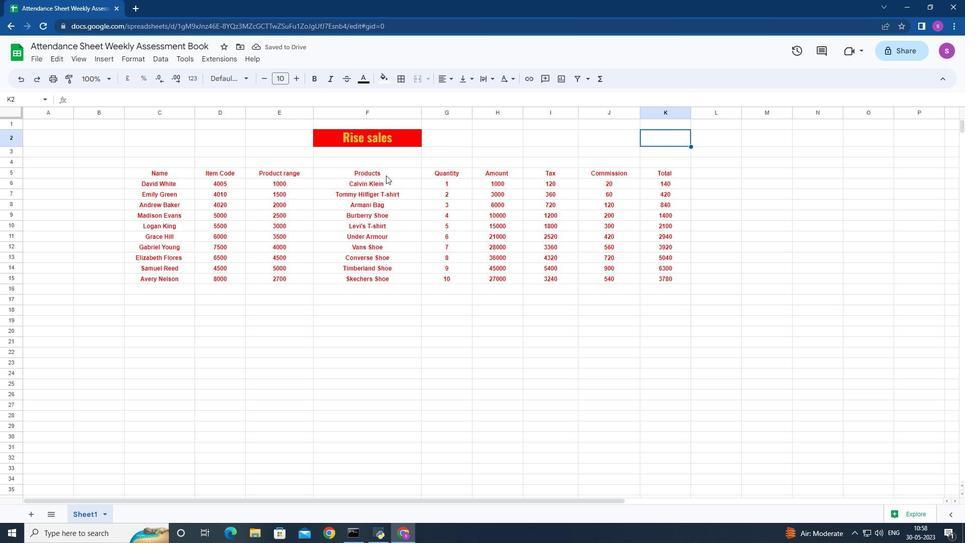 
Action: Mouse scrolled (386, 176) with delta (0, 0)
Screenshot: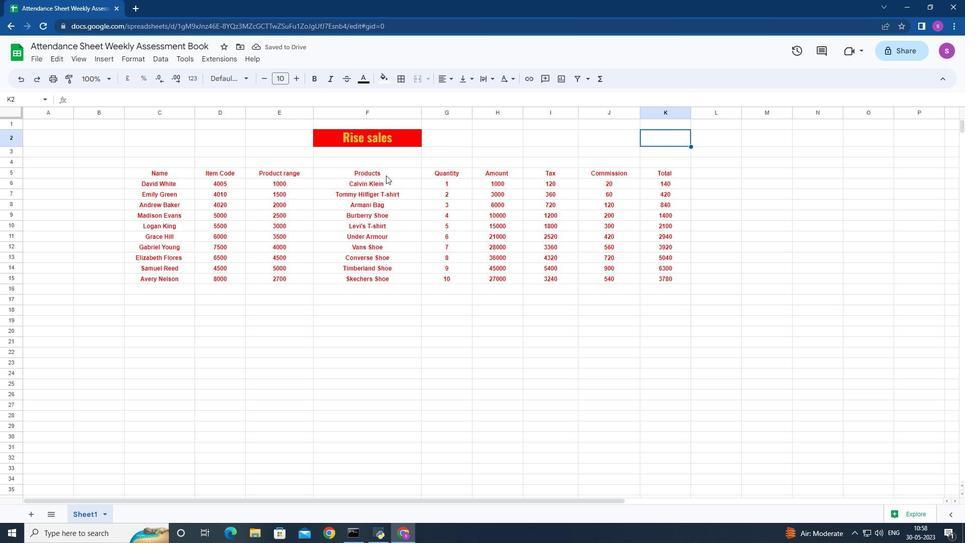
Action: Mouse moved to (388, 180)
Screenshot: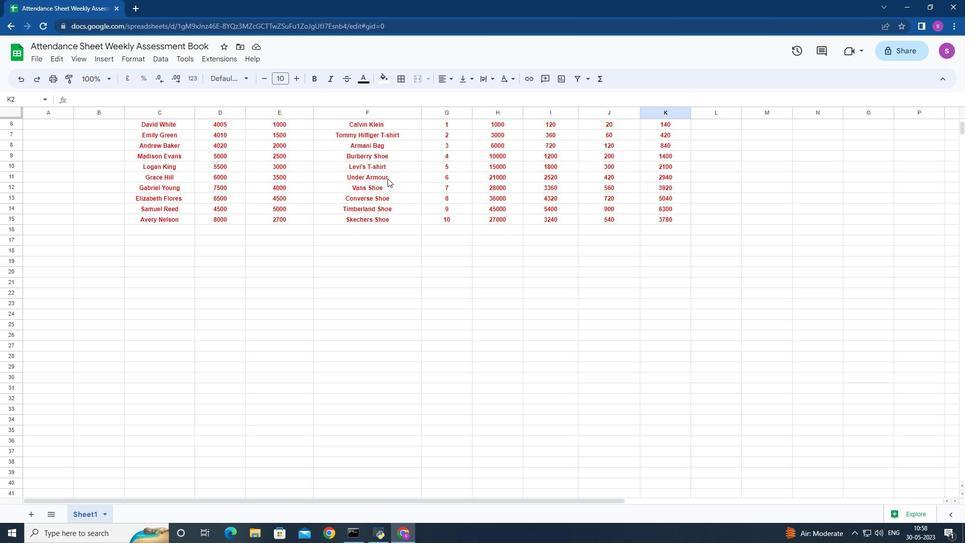 
Action: Mouse scrolled (388, 180) with delta (0, 0)
Screenshot: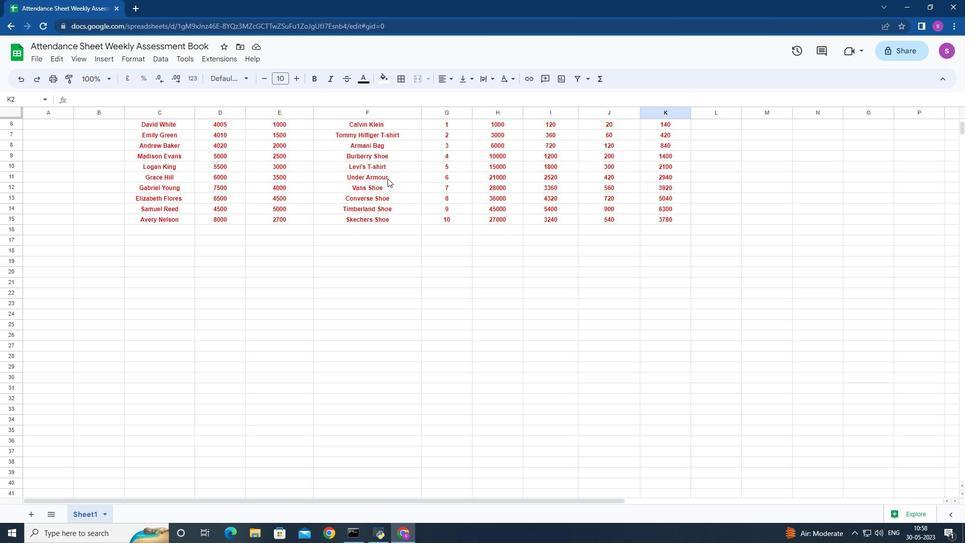 
Action: Mouse scrolled (388, 180) with delta (0, 0)
Screenshot: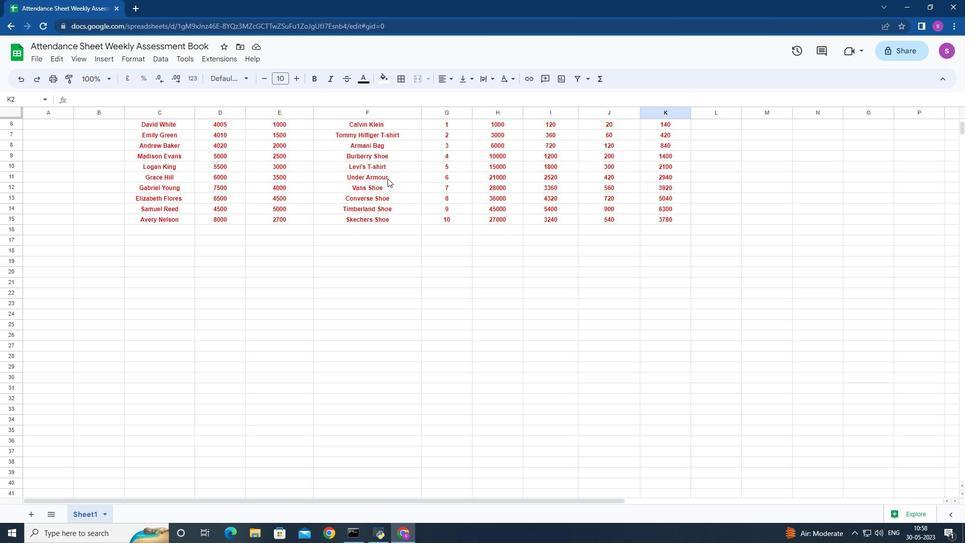 
Action: Mouse scrolled (388, 180) with delta (0, 0)
Screenshot: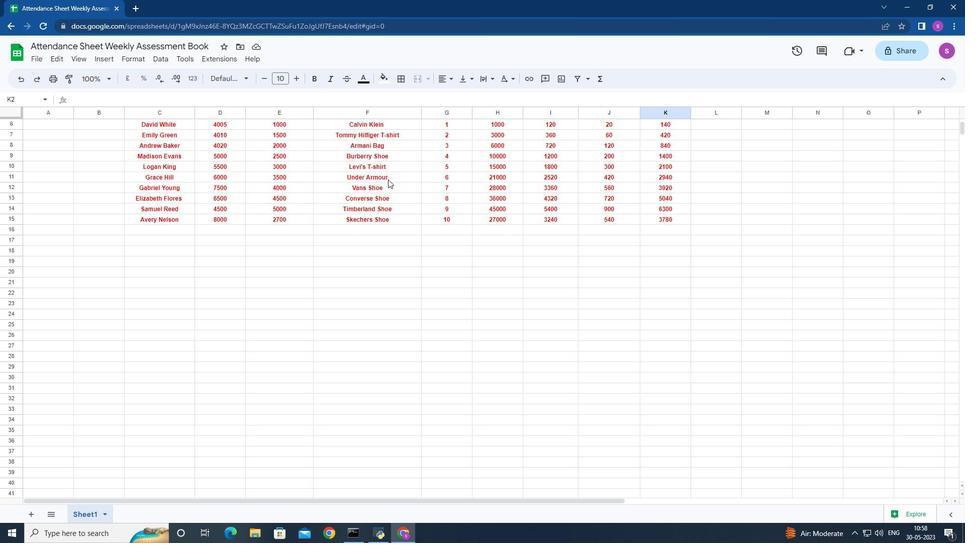 
Action: Mouse moved to (388, 180)
Screenshot: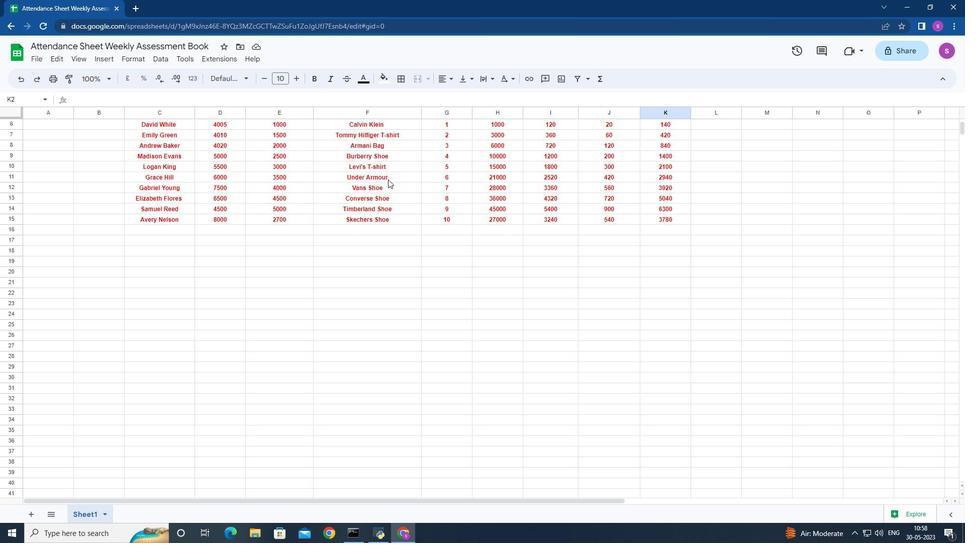 
Action: Mouse scrolled (388, 180) with delta (0, 0)
Screenshot: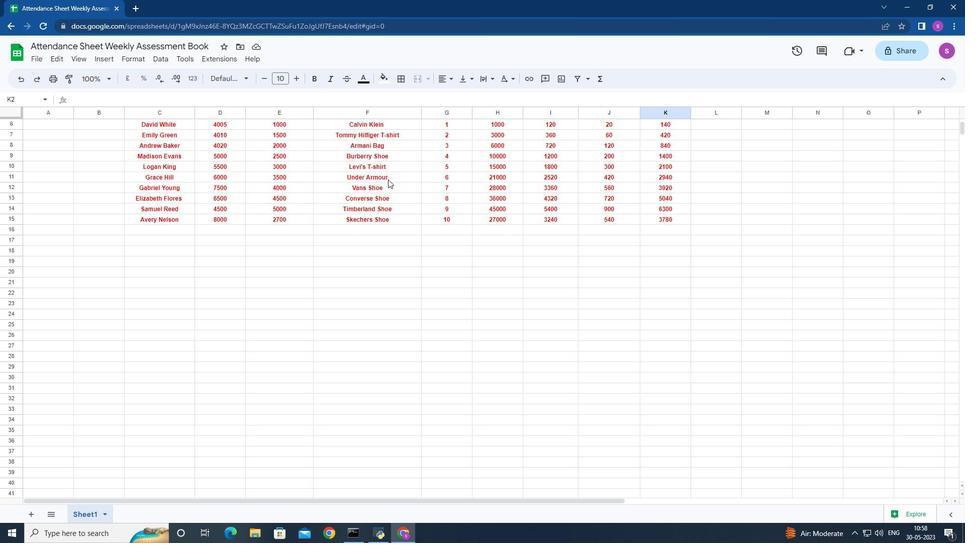 
Action: Mouse scrolled (388, 180) with delta (0, 0)
Screenshot: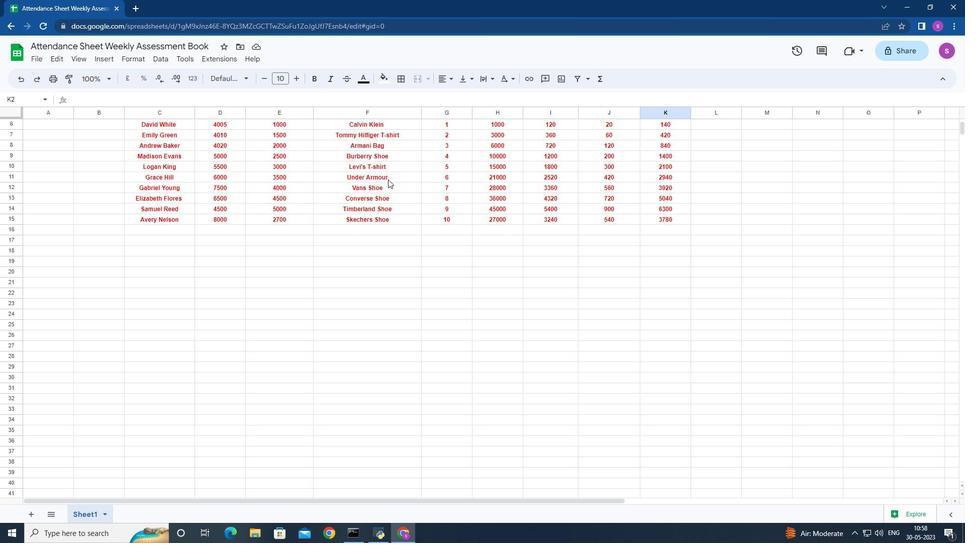 
Action: Mouse moved to (388, 180)
Screenshot: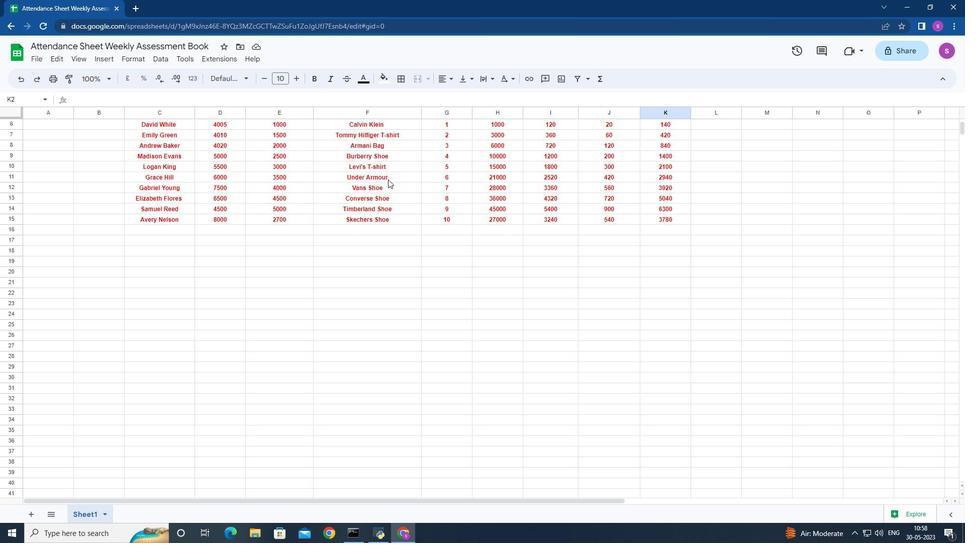 
Action: Mouse scrolled (388, 181) with delta (0, 0)
Screenshot: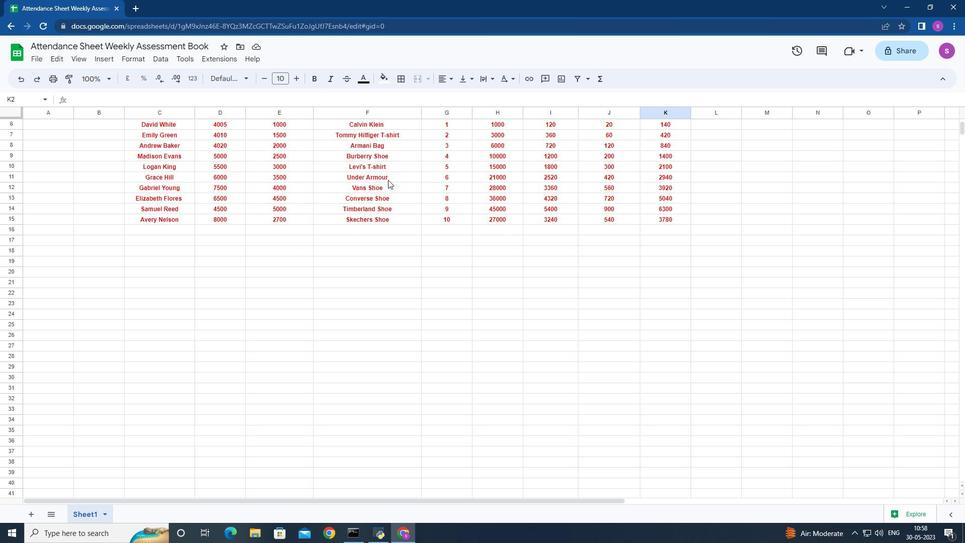 
Action: Mouse moved to (393, 252)
Screenshot: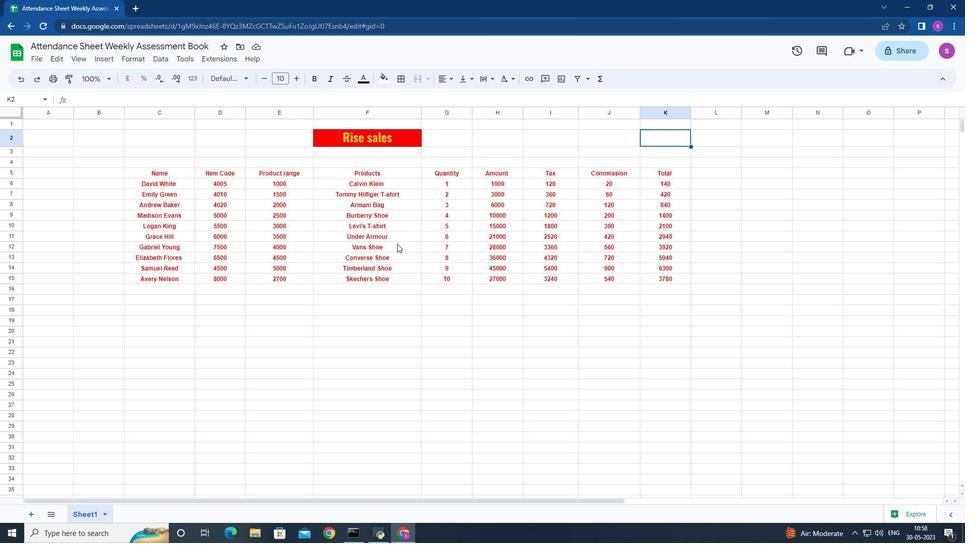 
